 Task: Create a due date automation trigger when advanced on, on the tuesday of the week before a card is due add content with a description not containing resume at 11:00 AM.
Action: Mouse moved to (1023, 296)
Screenshot: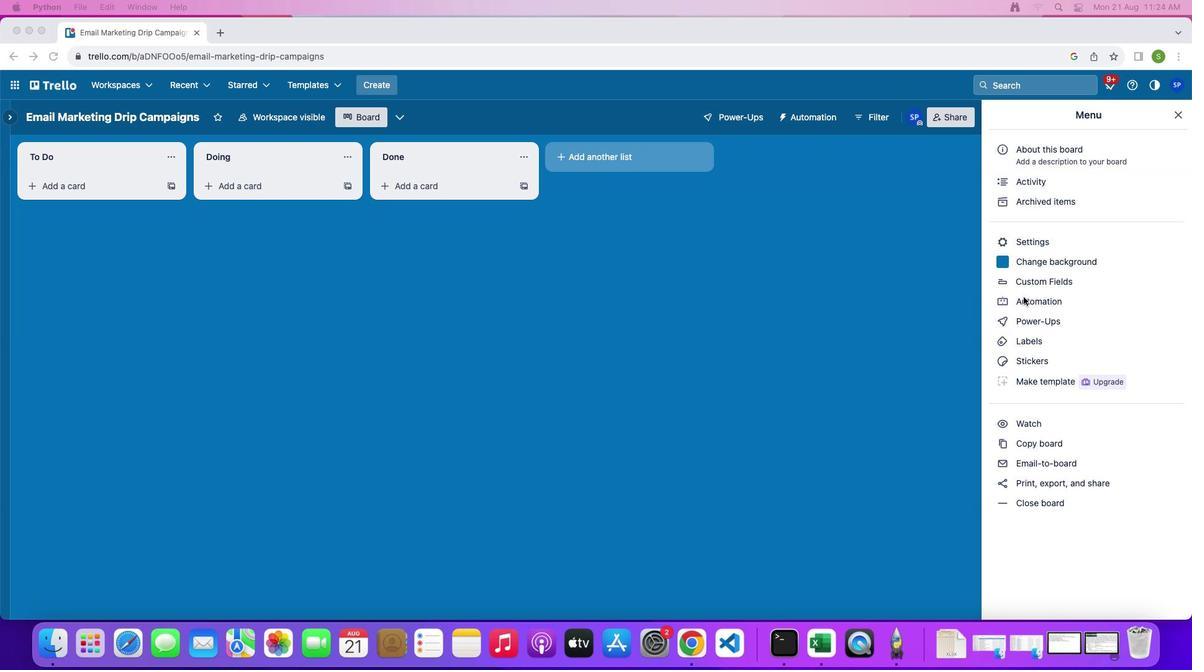
Action: Mouse pressed left at (1023, 296)
Screenshot: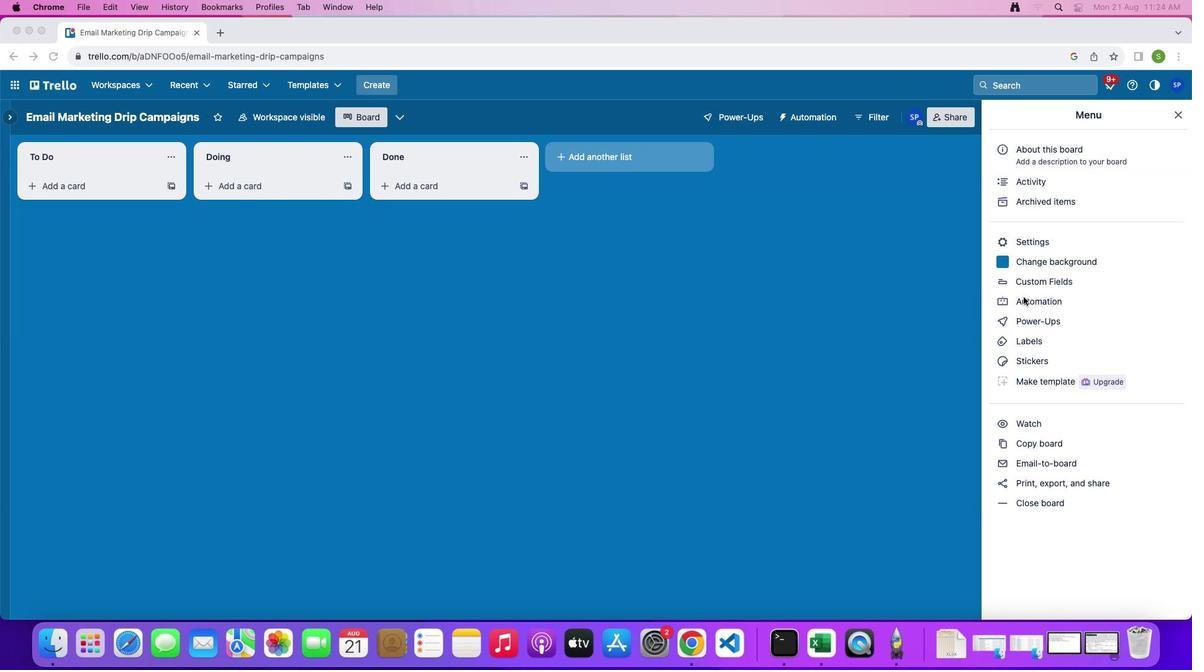 
Action: Mouse pressed left at (1023, 296)
Screenshot: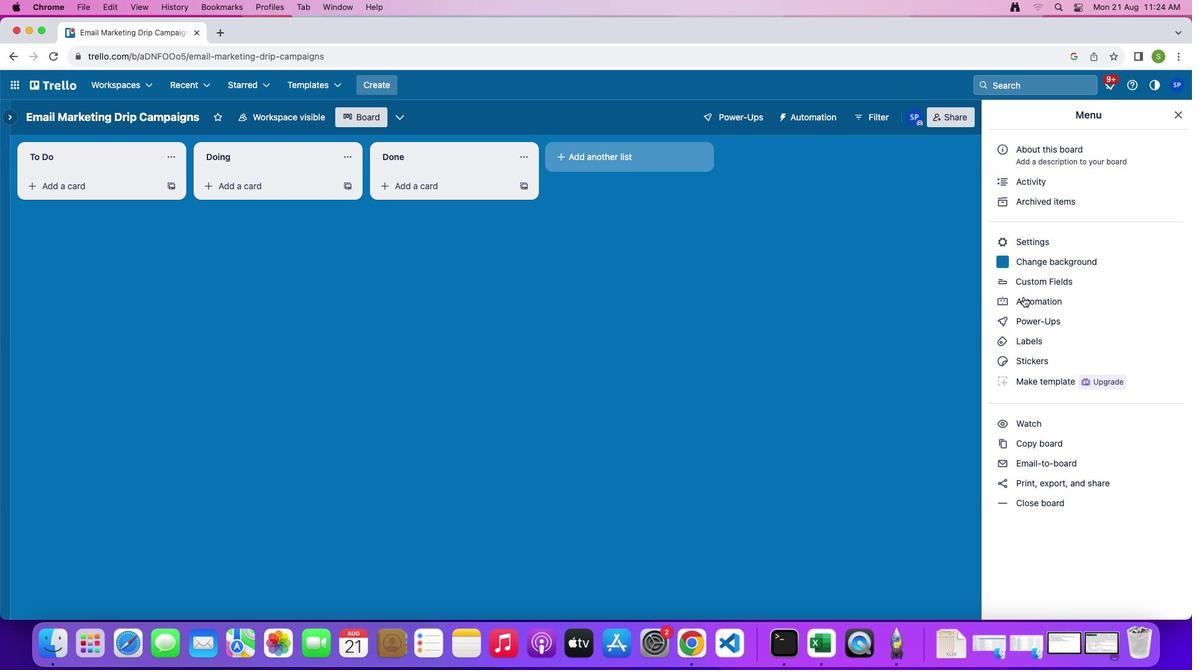 
Action: Mouse moved to (85, 276)
Screenshot: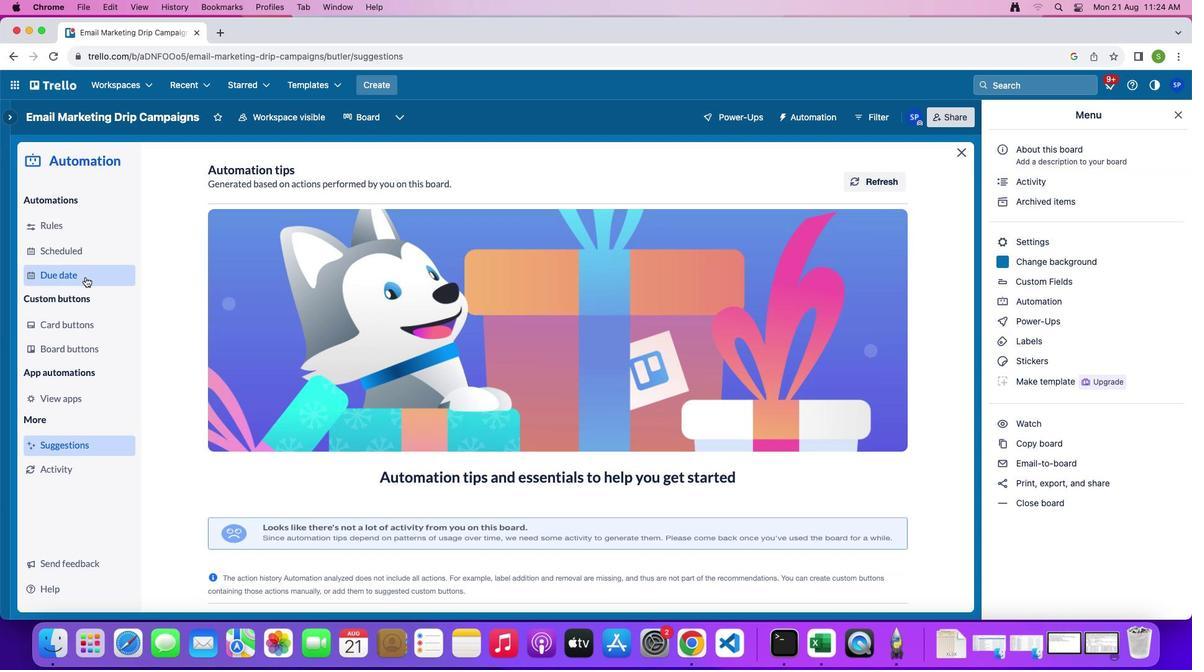 
Action: Mouse pressed left at (85, 276)
Screenshot: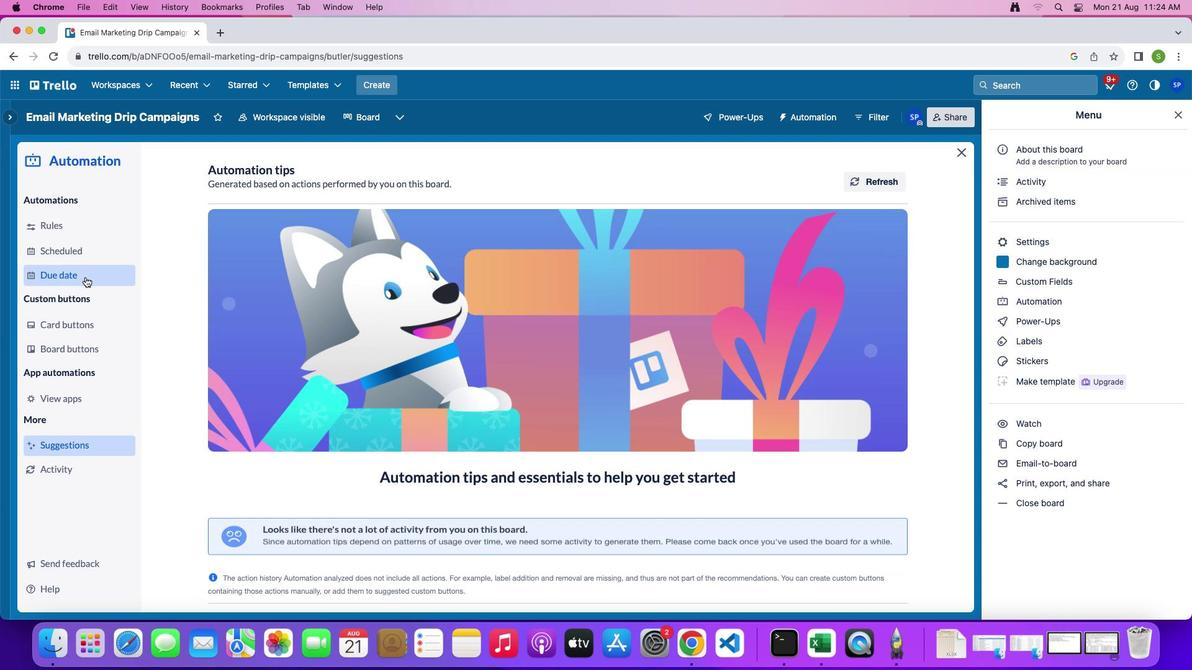 
Action: Mouse moved to (826, 176)
Screenshot: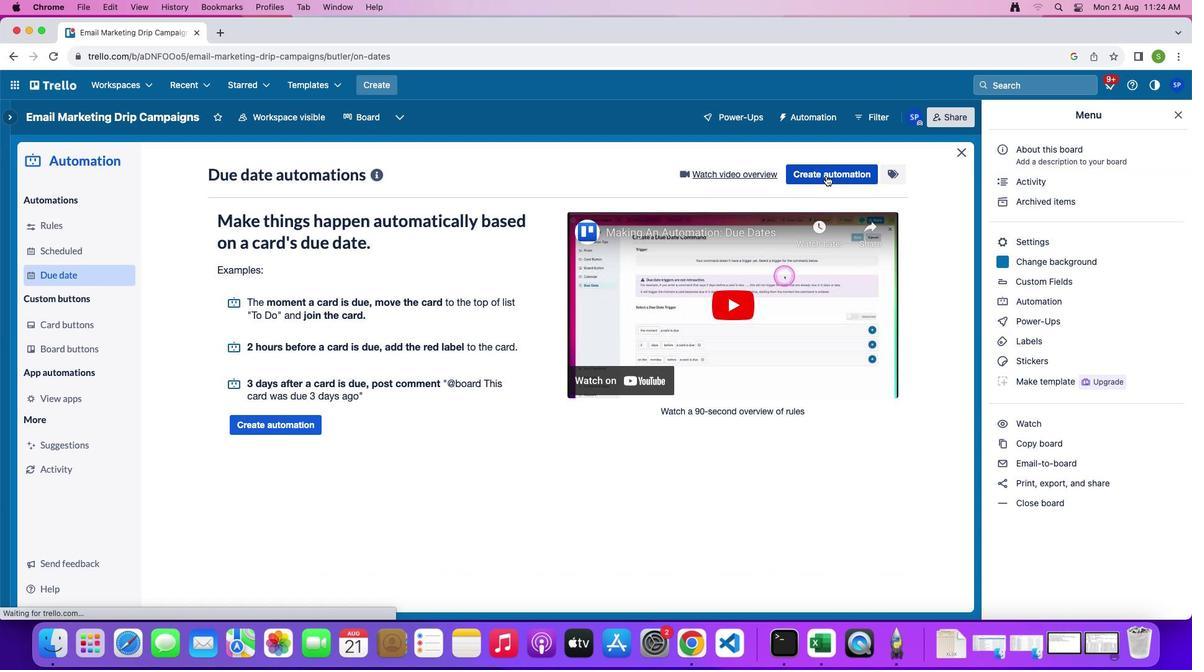 
Action: Mouse pressed left at (826, 176)
Screenshot: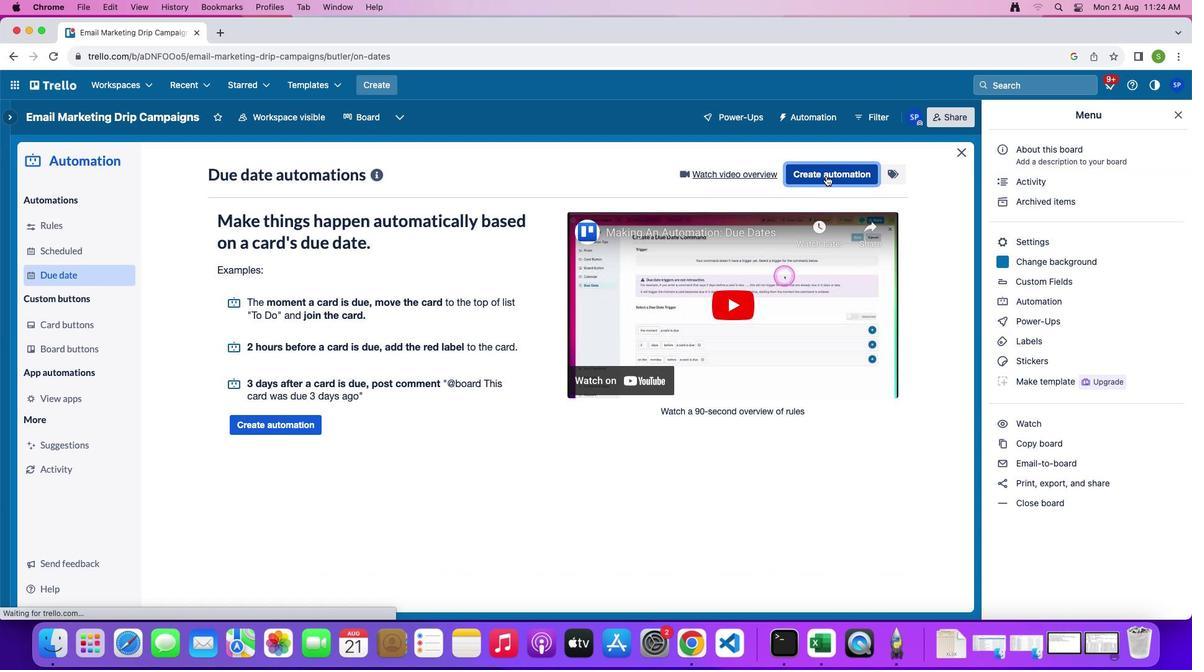 
Action: Mouse moved to (240, 293)
Screenshot: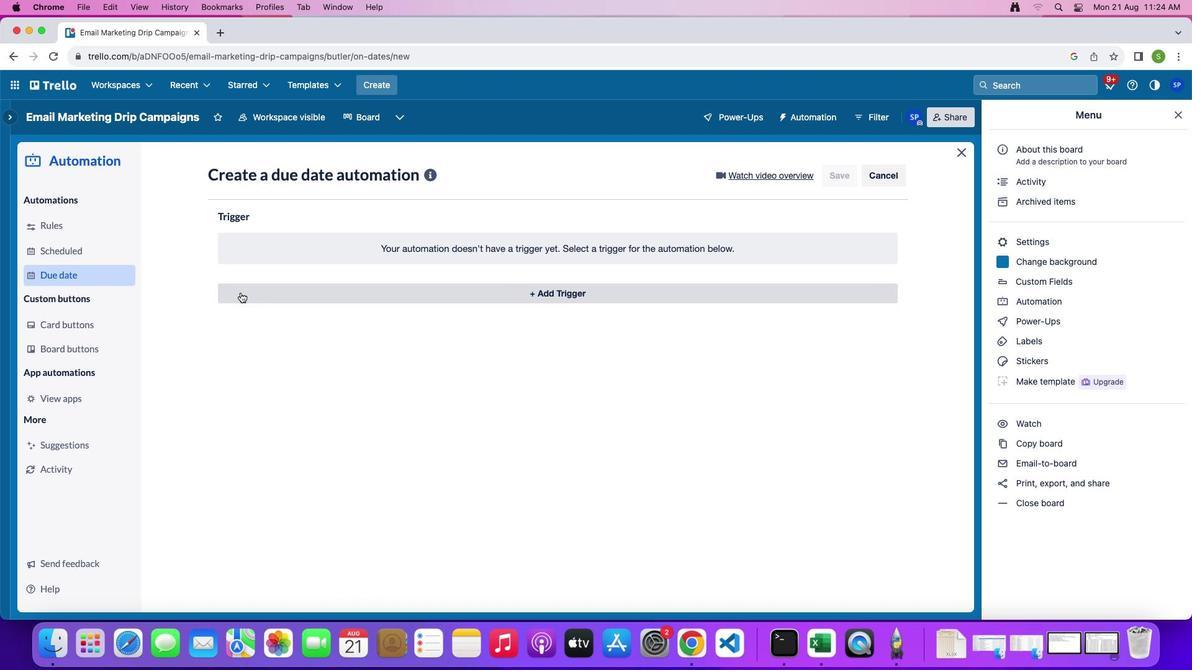 
Action: Mouse pressed left at (240, 293)
Screenshot: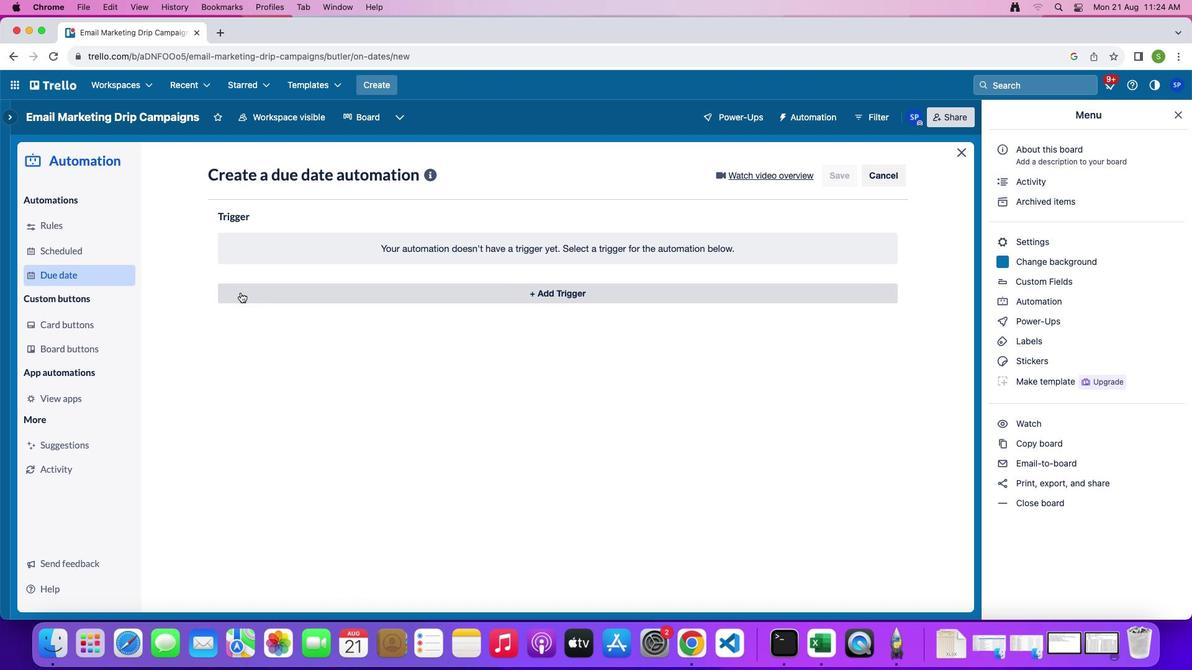 
Action: Mouse moved to (268, 528)
Screenshot: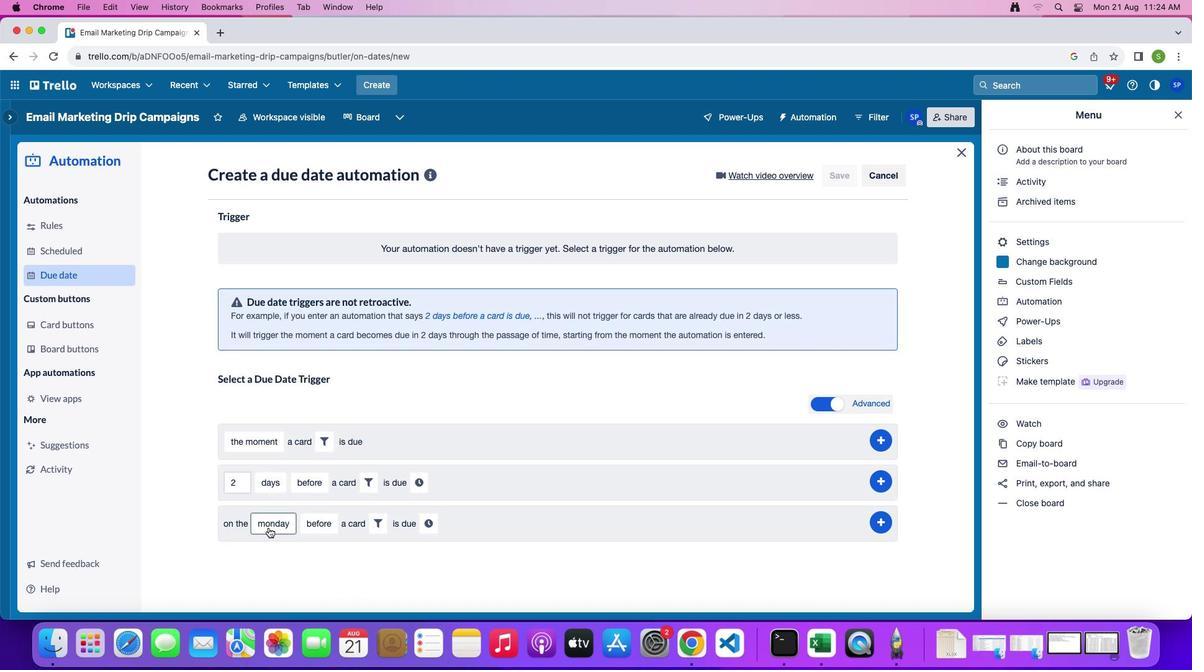 
Action: Mouse pressed left at (268, 528)
Screenshot: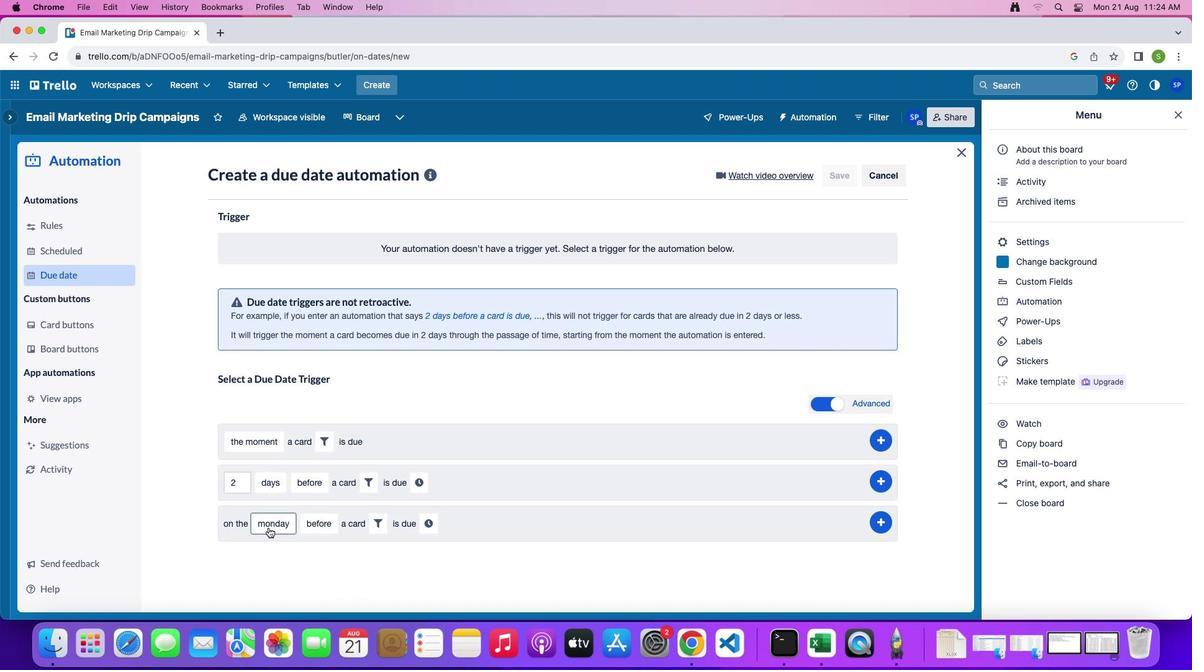 
Action: Mouse moved to (283, 379)
Screenshot: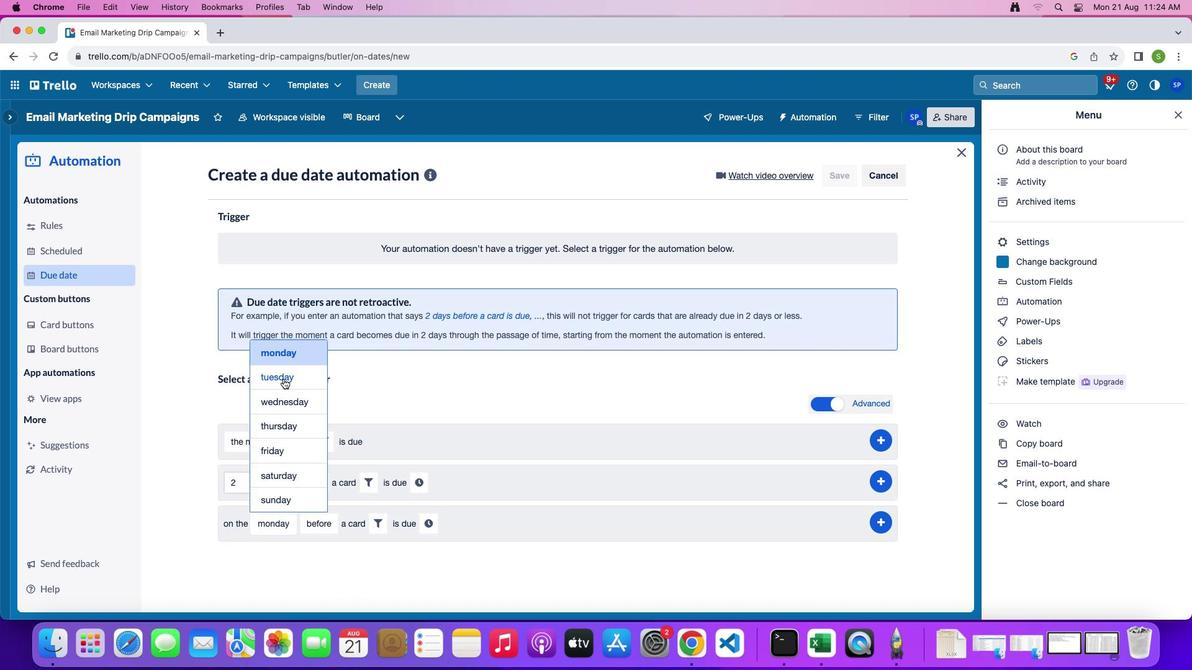 
Action: Mouse pressed left at (283, 379)
Screenshot: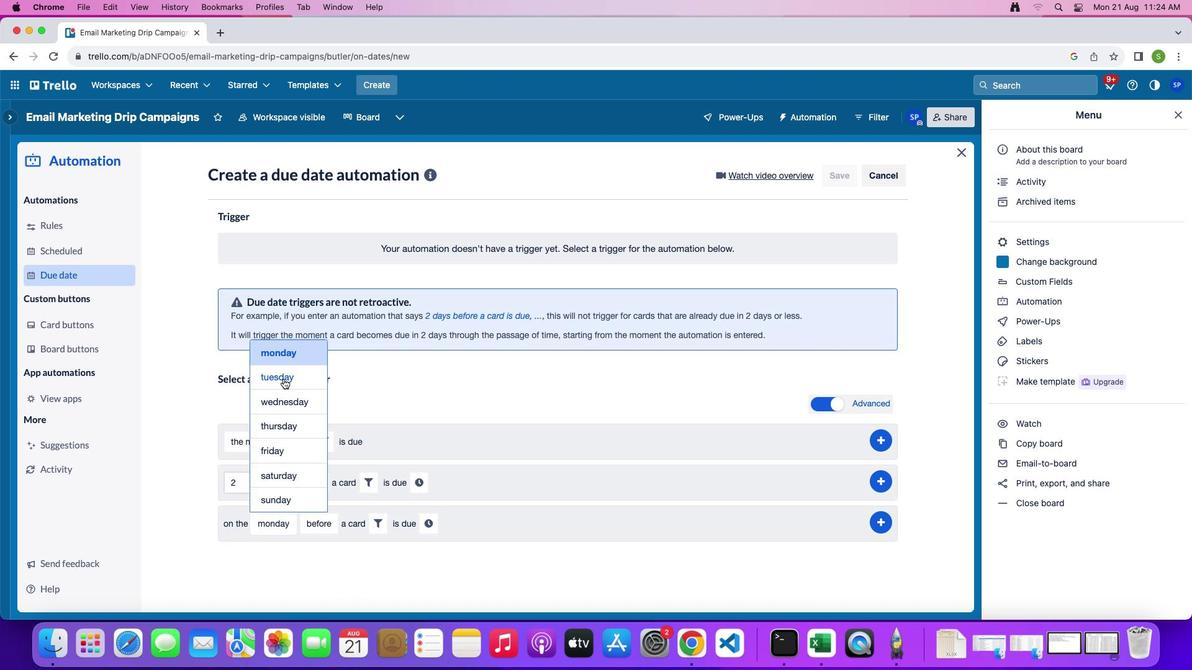 
Action: Mouse moved to (314, 514)
Screenshot: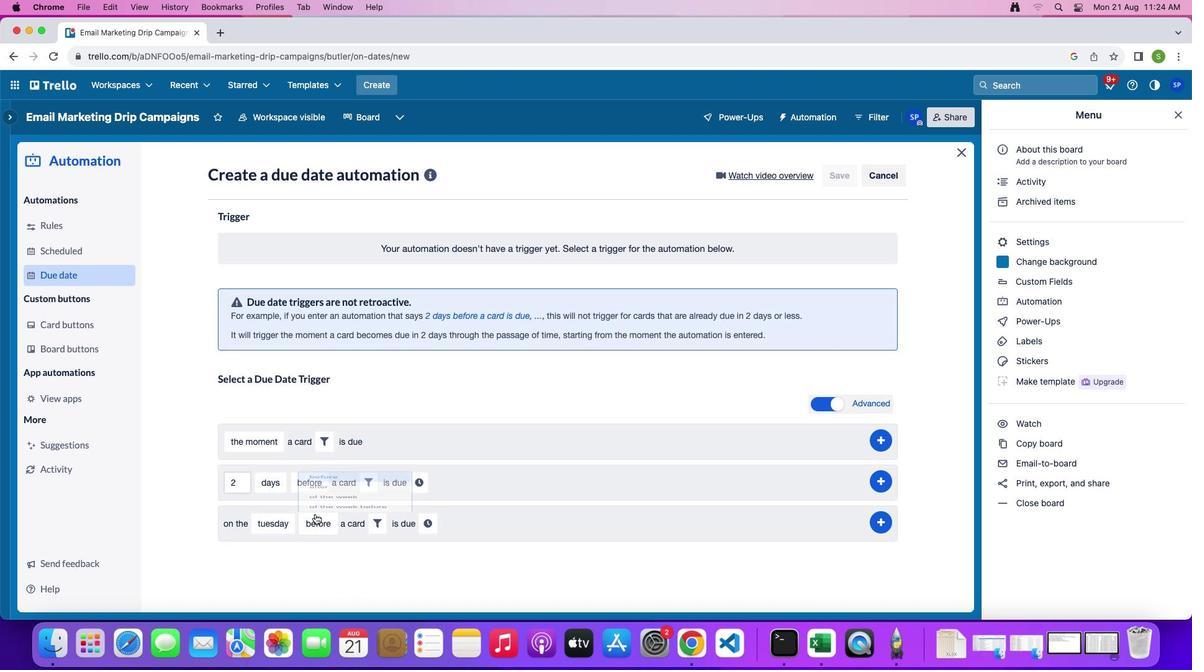 
Action: Mouse pressed left at (314, 514)
Screenshot: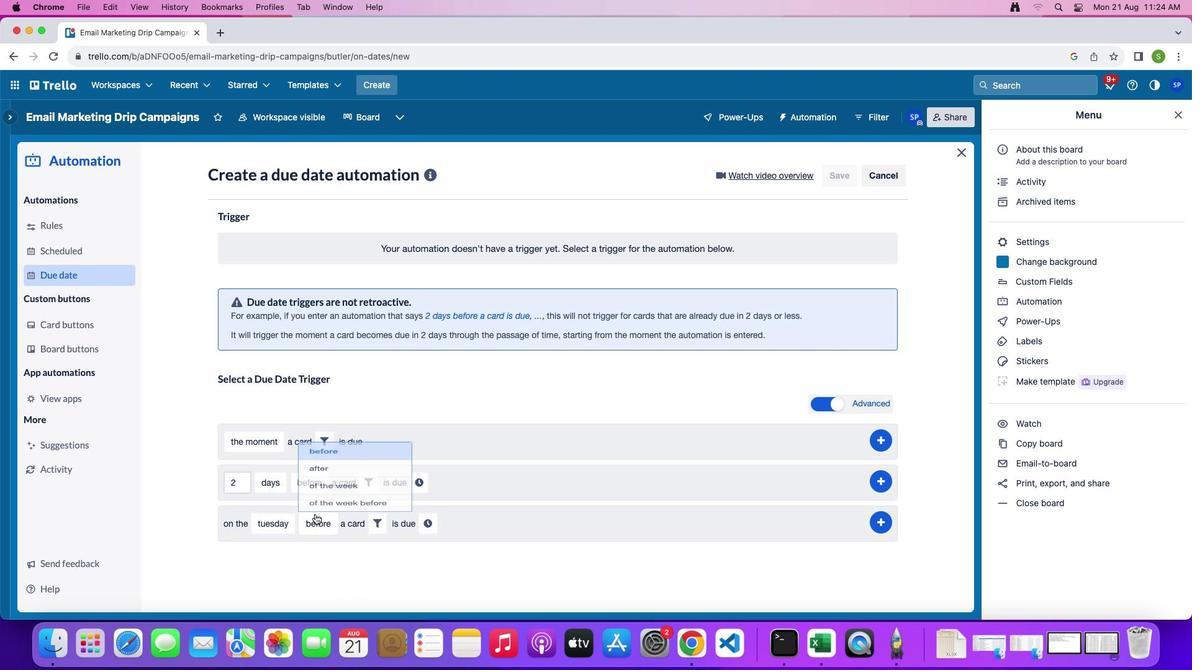 
Action: Mouse moved to (320, 501)
Screenshot: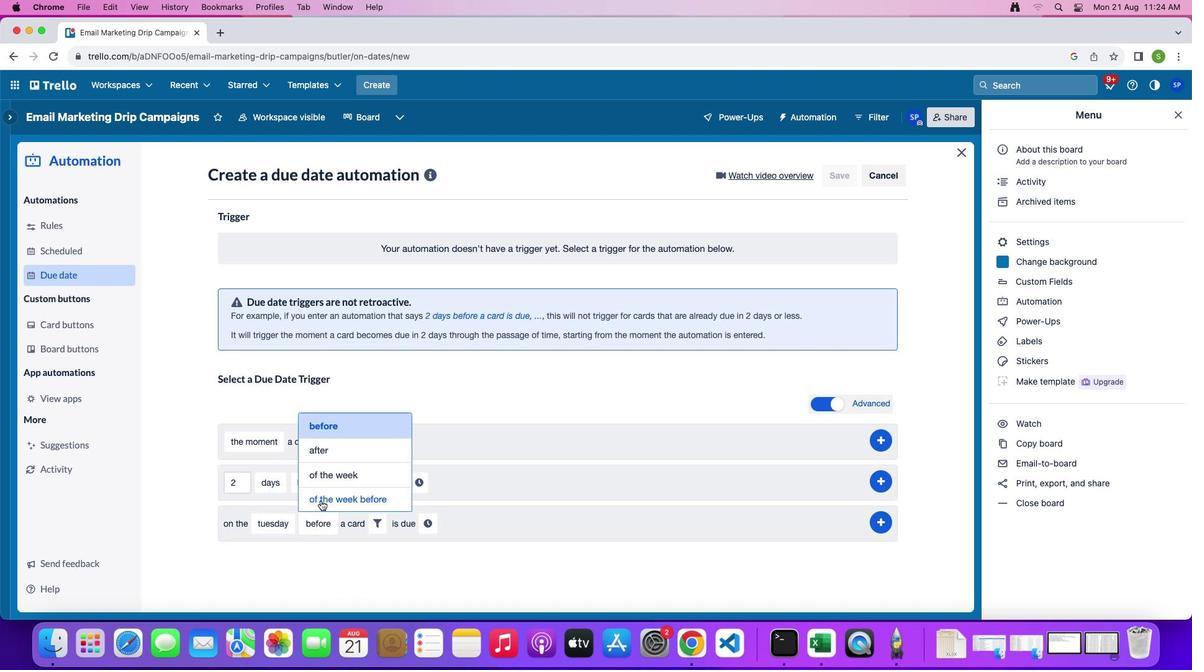
Action: Mouse pressed left at (320, 501)
Screenshot: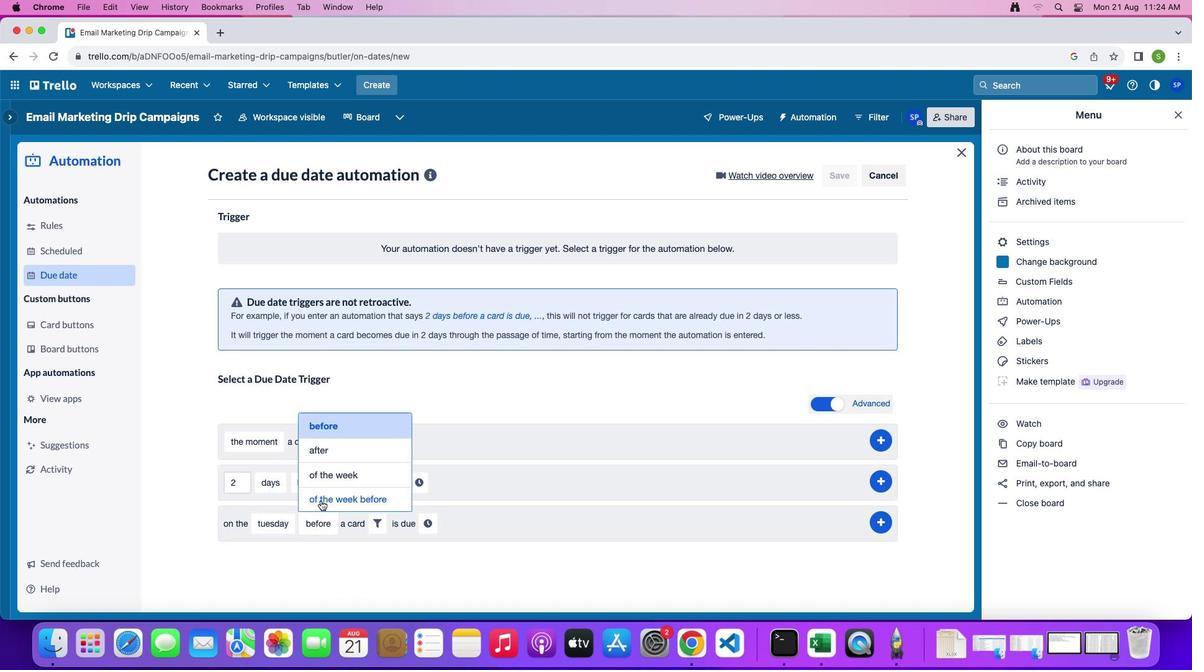 
Action: Mouse moved to (428, 523)
Screenshot: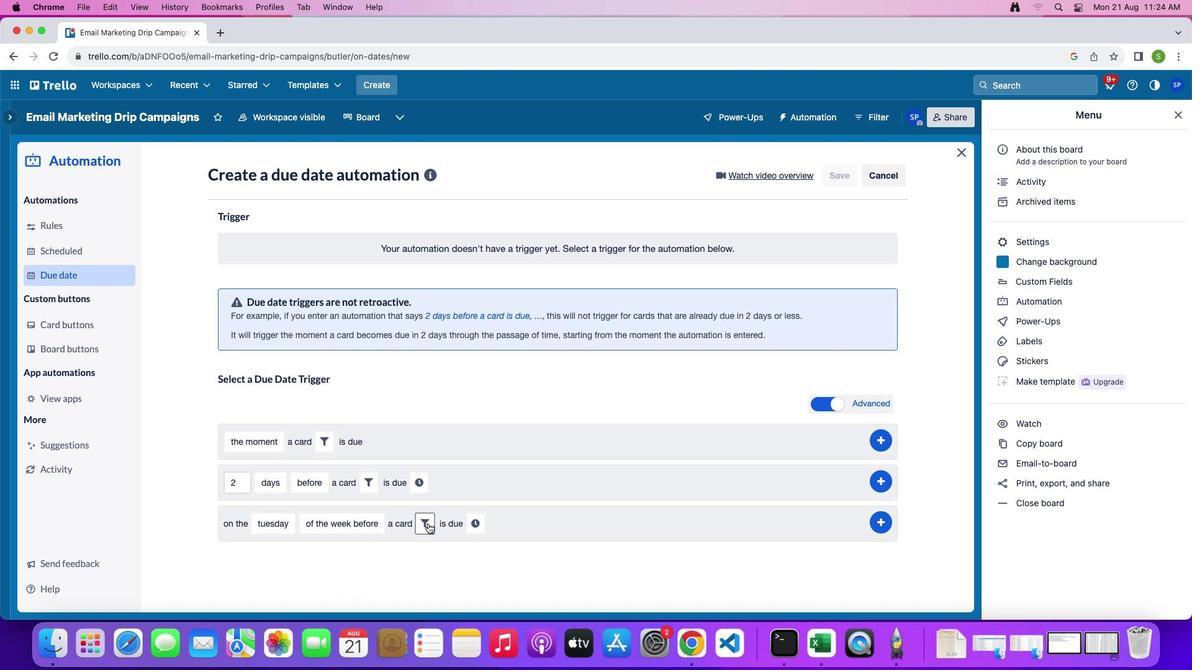 
Action: Mouse pressed left at (428, 523)
Screenshot: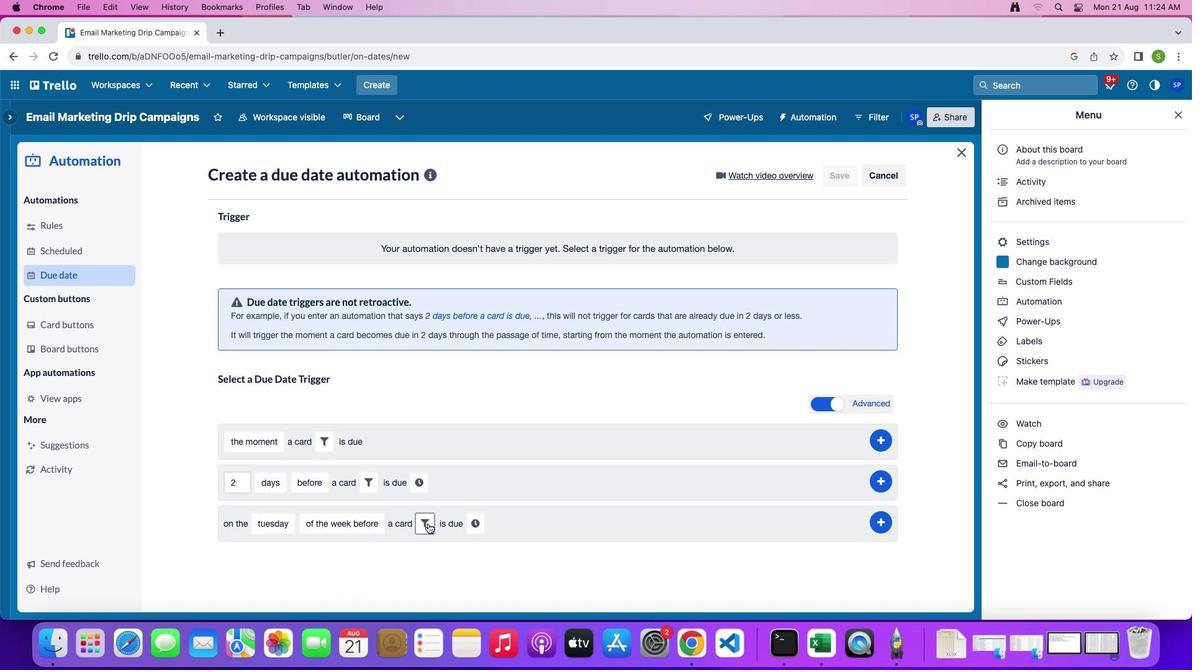 
Action: Mouse moved to (582, 565)
Screenshot: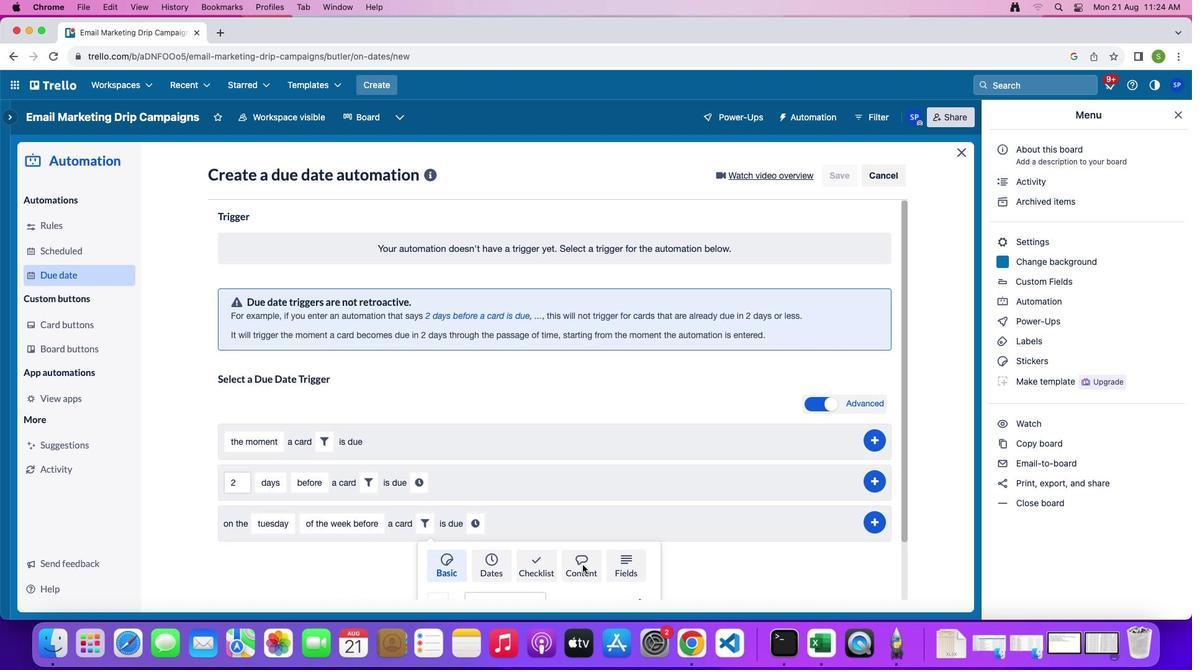 
Action: Mouse pressed left at (582, 565)
Screenshot: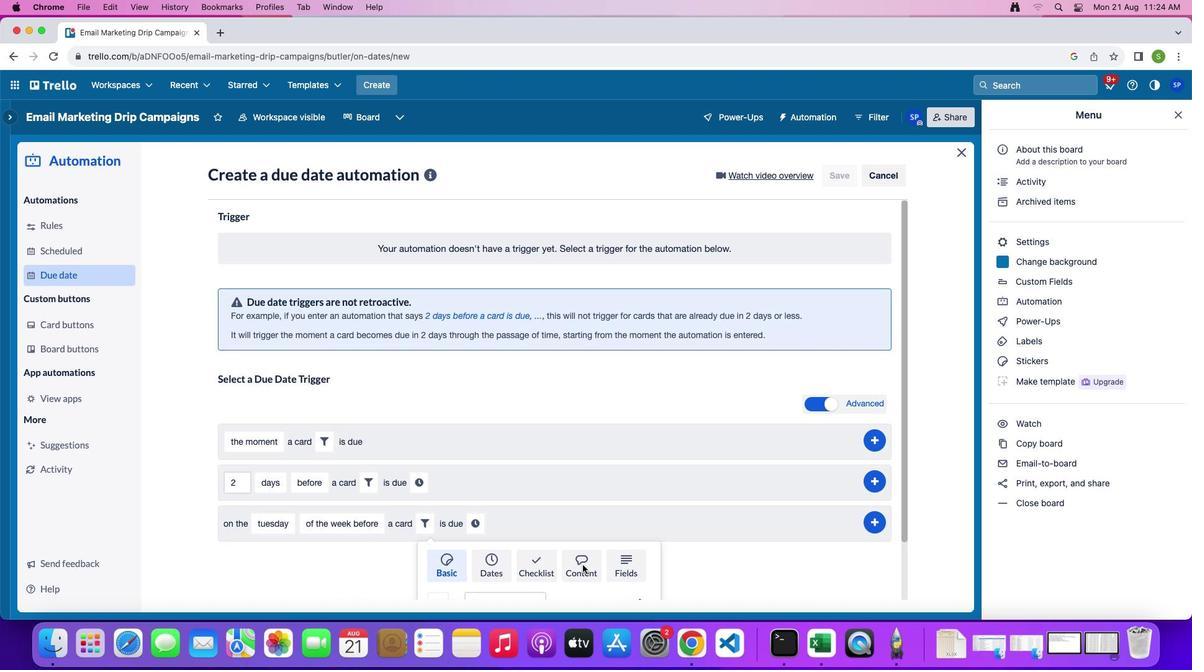 
Action: Mouse moved to (339, 568)
Screenshot: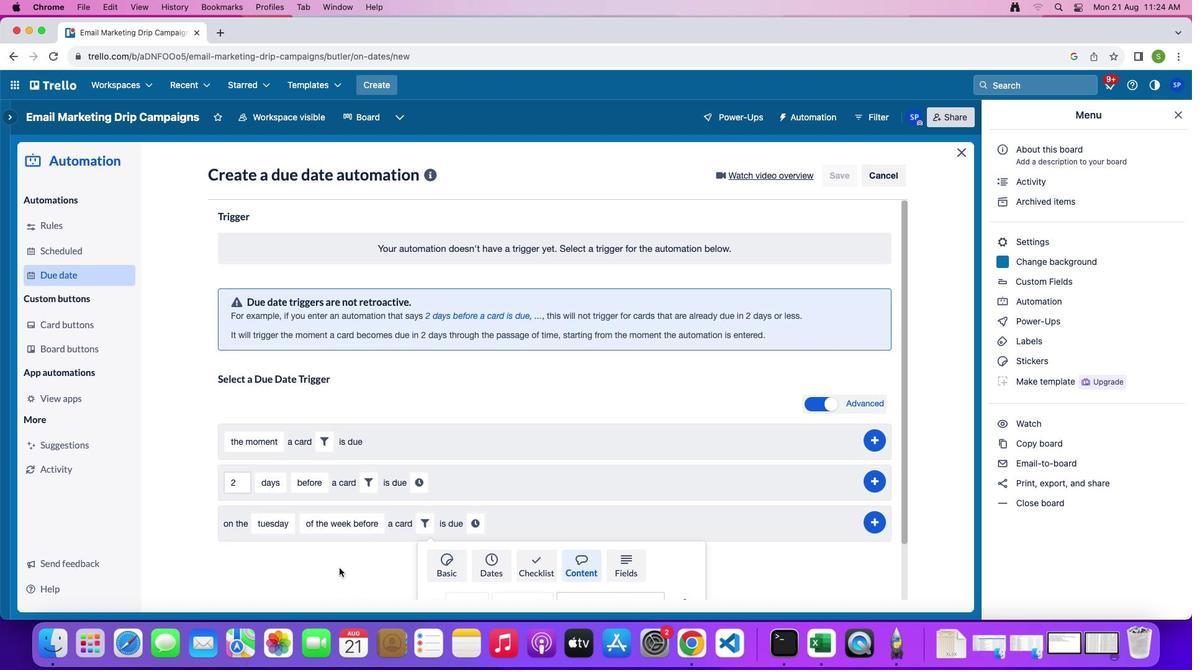 
Action: Mouse scrolled (339, 568) with delta (0, 0)
Screenshot: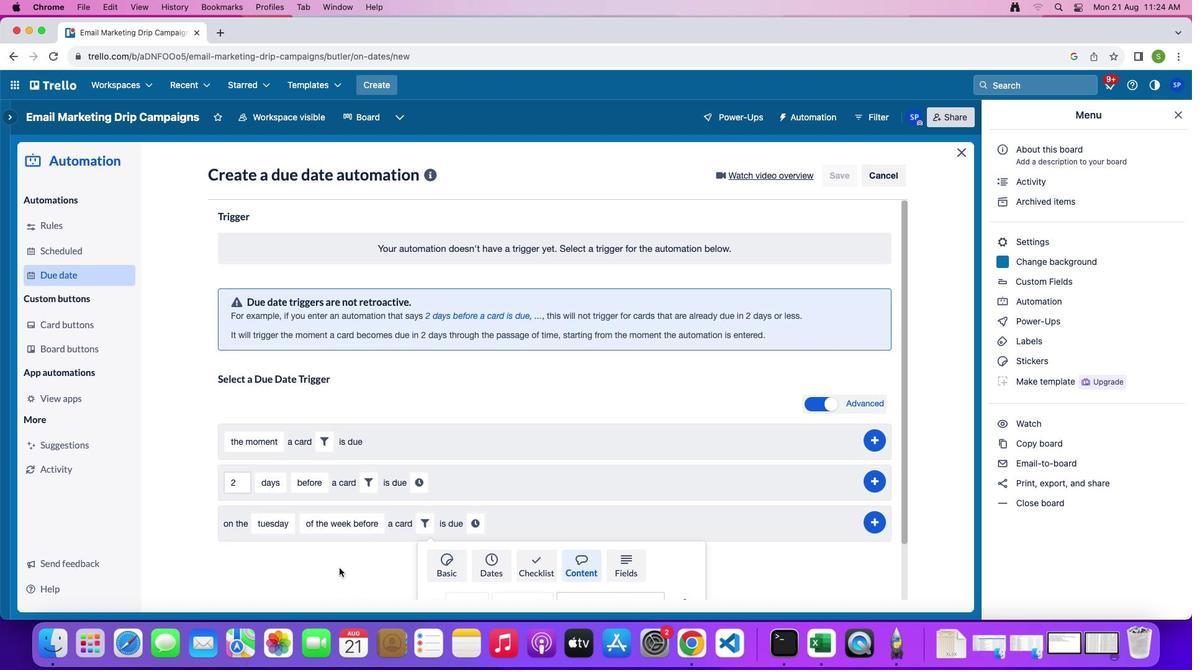 
Action: Mouse scrolled (339, 568) with delta (0, 0)
Screenshot: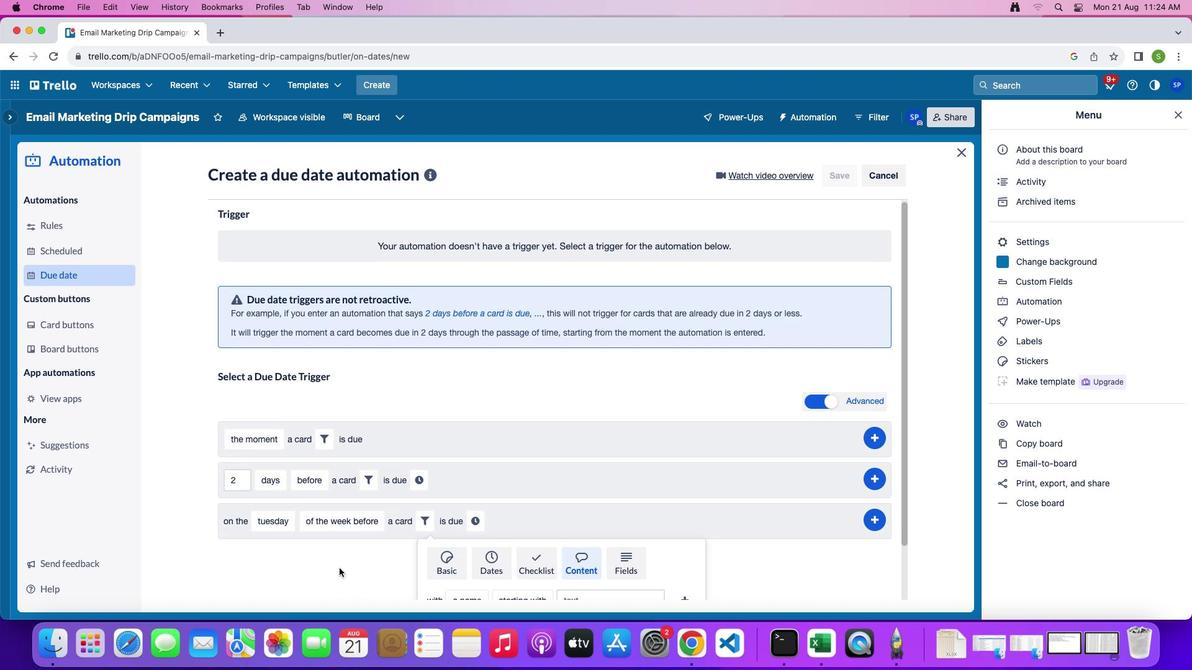 
Action: Mouse scrolled (339, 568) with delta (0, -1)
Screenshot: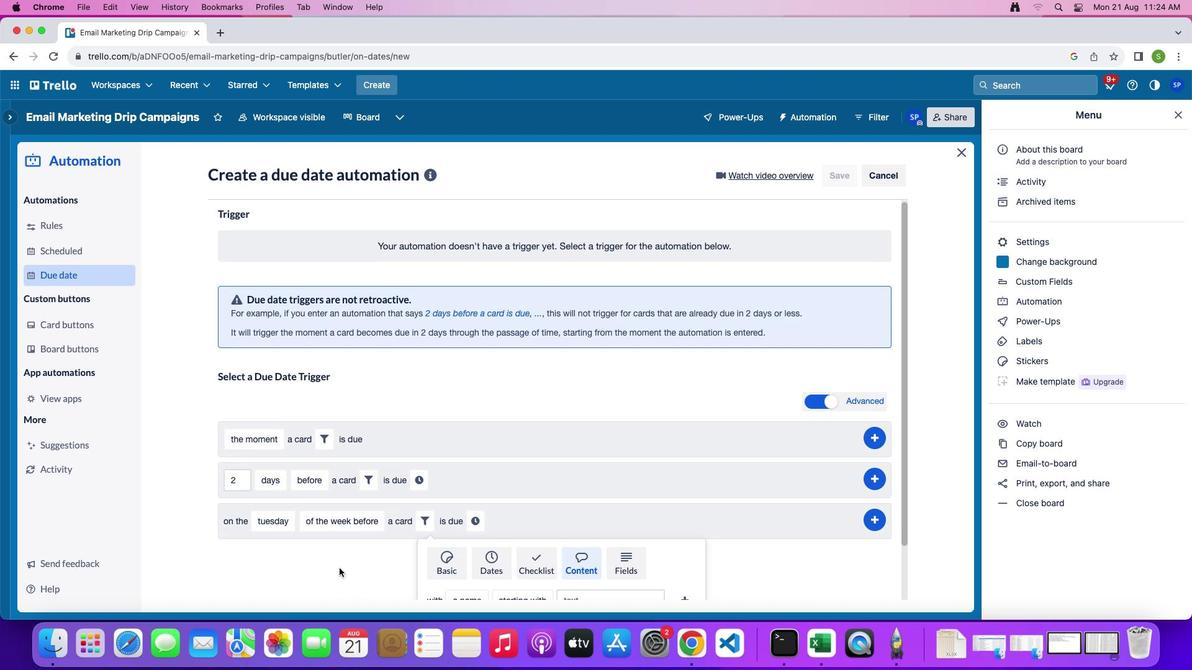 
Action: Mouse moved to (470, 534)
Screenshot: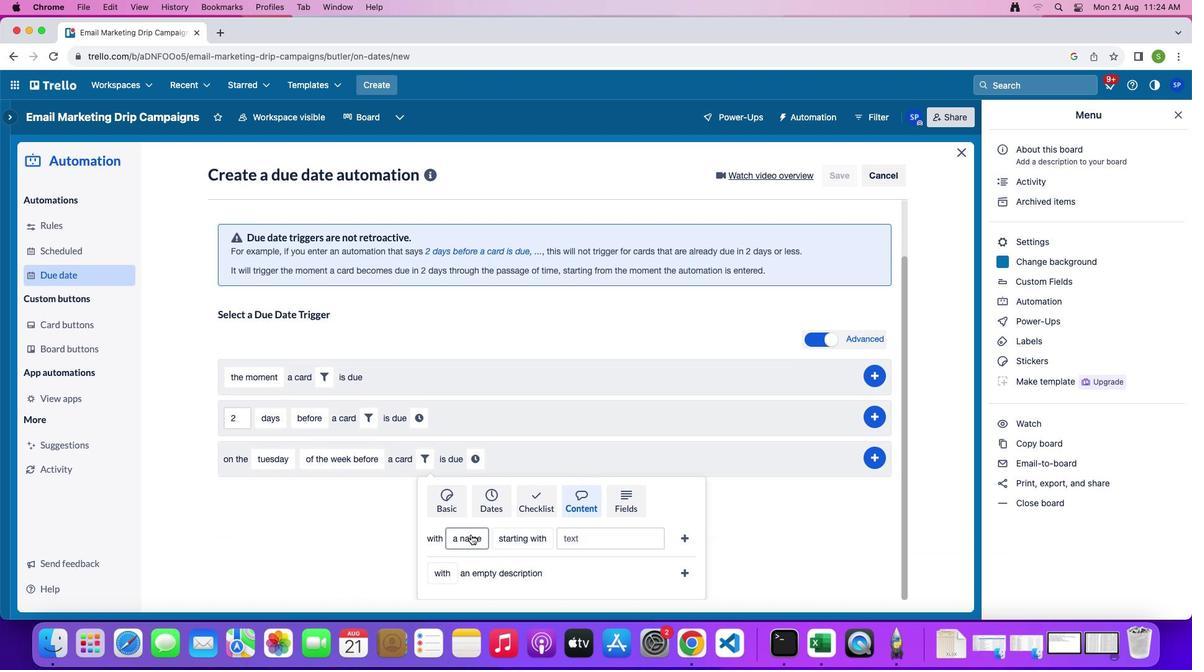 
Action: Mouse pressed left at (470, 534)
Screenshot: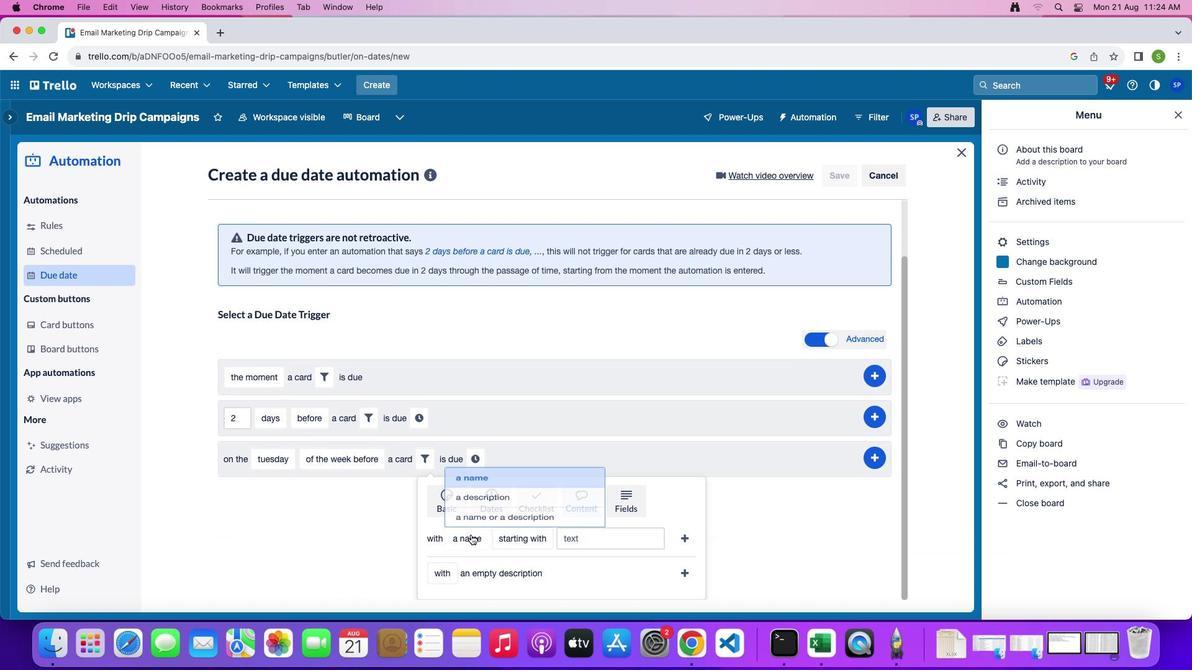 
Action: Mouse moved to (476, 491)
Screenshot: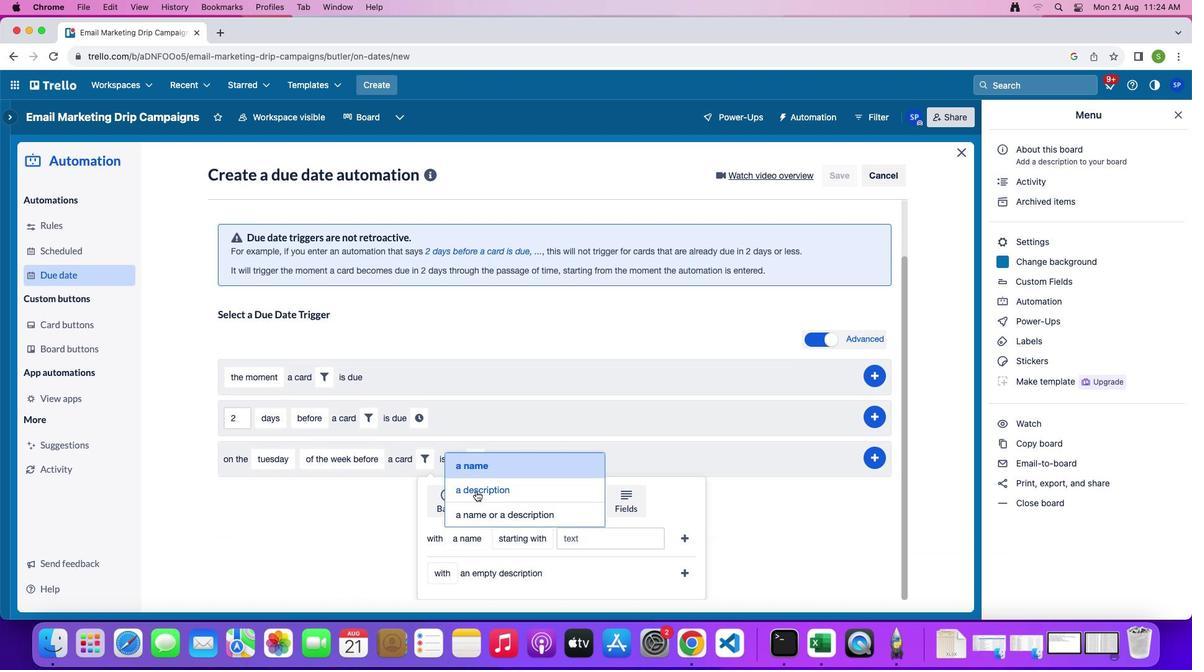 
Action: Mouse pressed left at (476, 491)
Screenshot: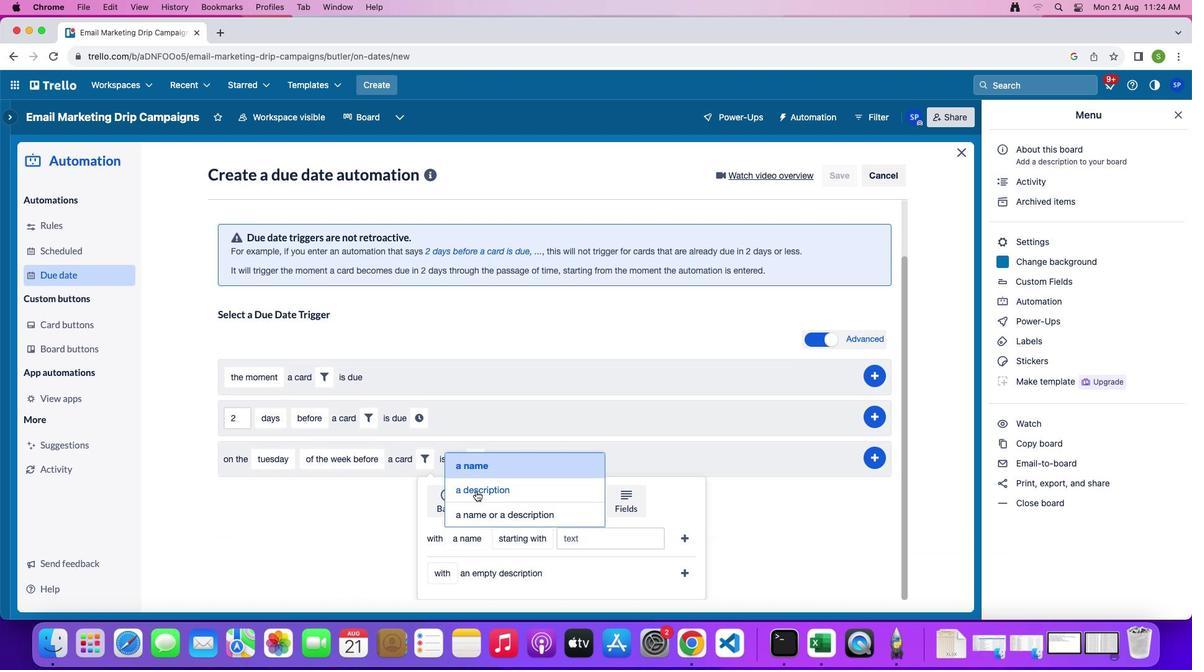 
Action: Mouse moved to (550, 533)
Screenshot: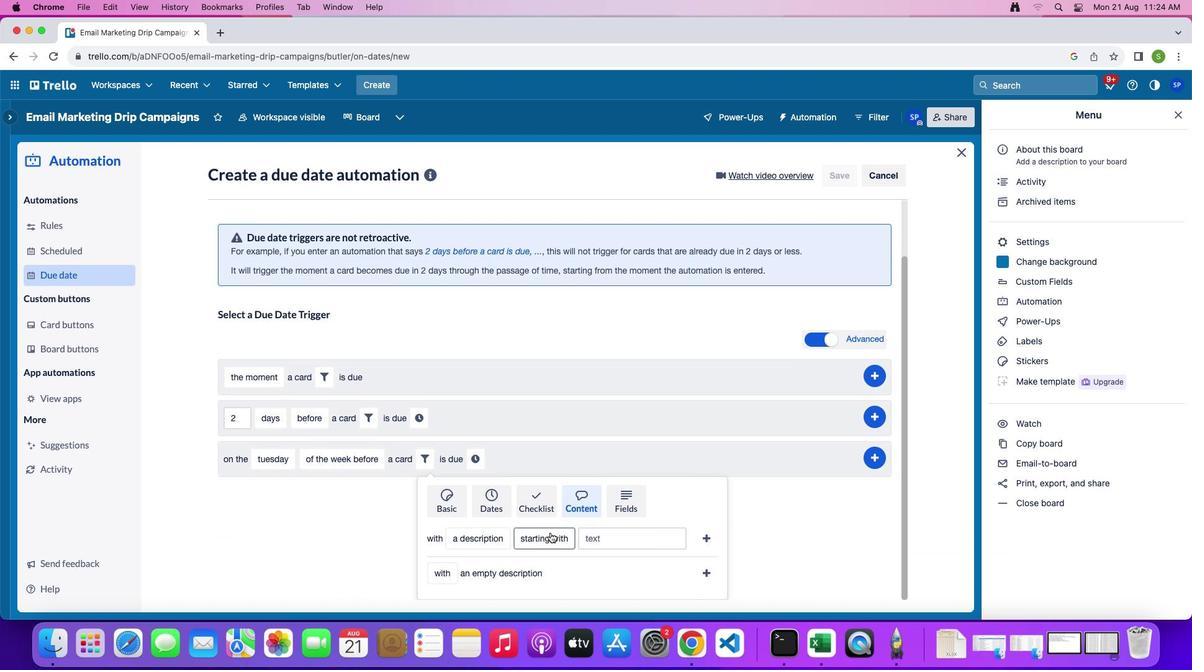 
Action: Mouse pressed left at (550, 533)
Screenshot: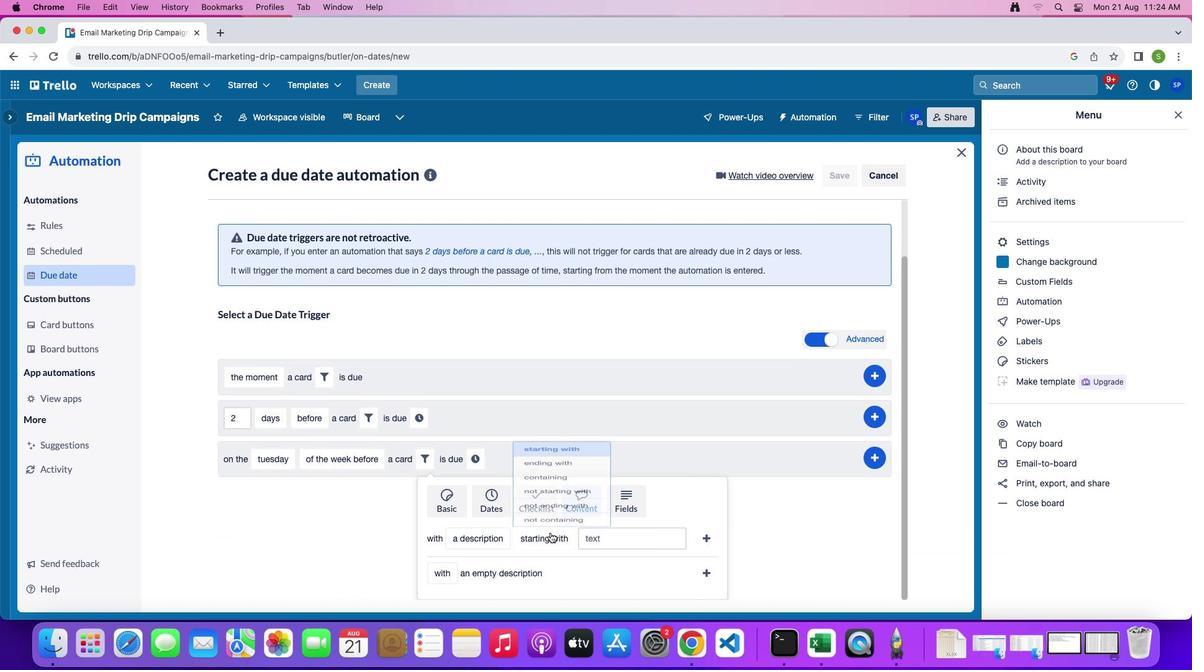 
Action: Mouse moved to (550, 514)
Screenshot: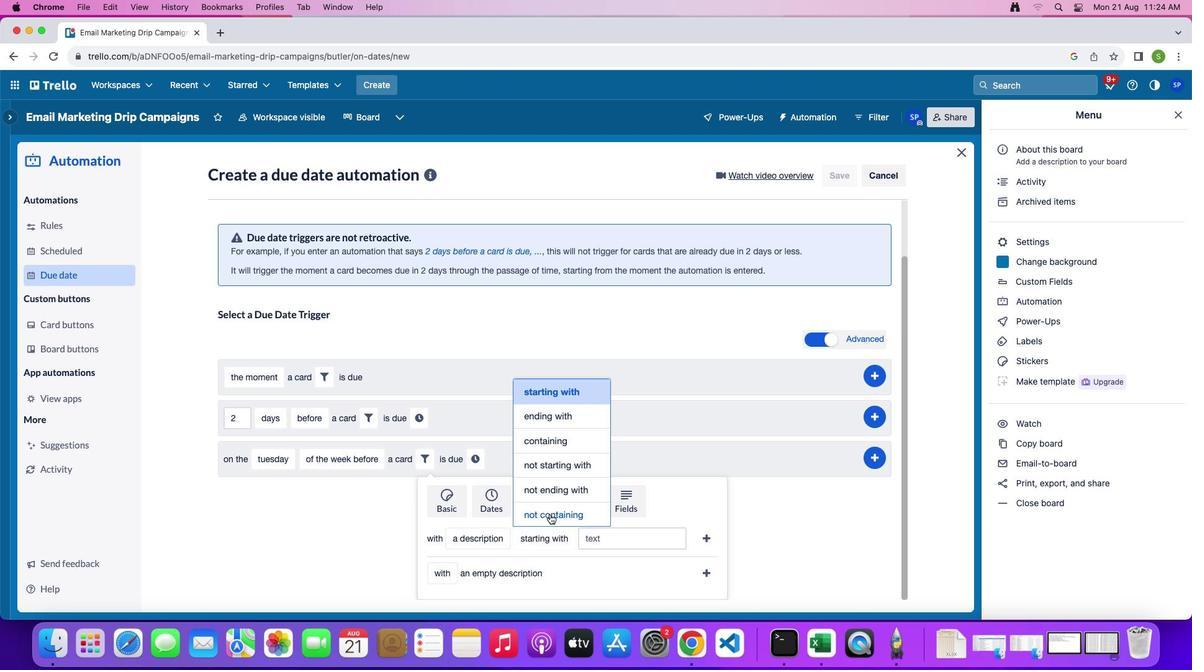
Action: Mouse pressed left at (550, 514)
Screenshot: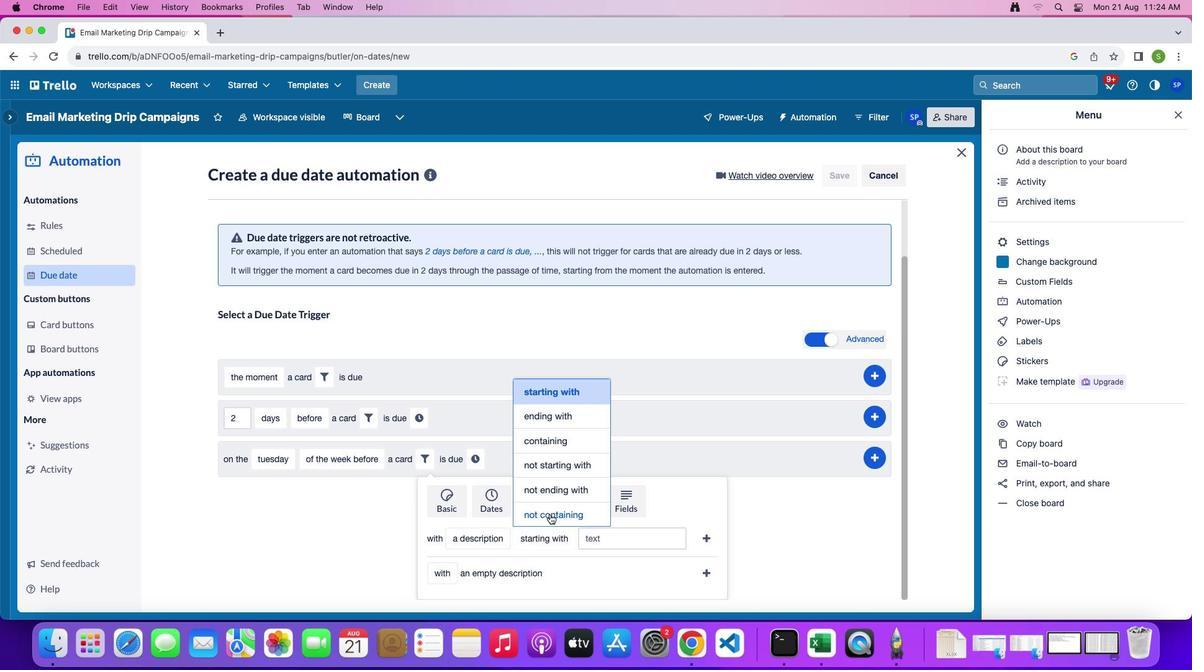 
Action: Mouse moved to (603, 537)
Screenshot: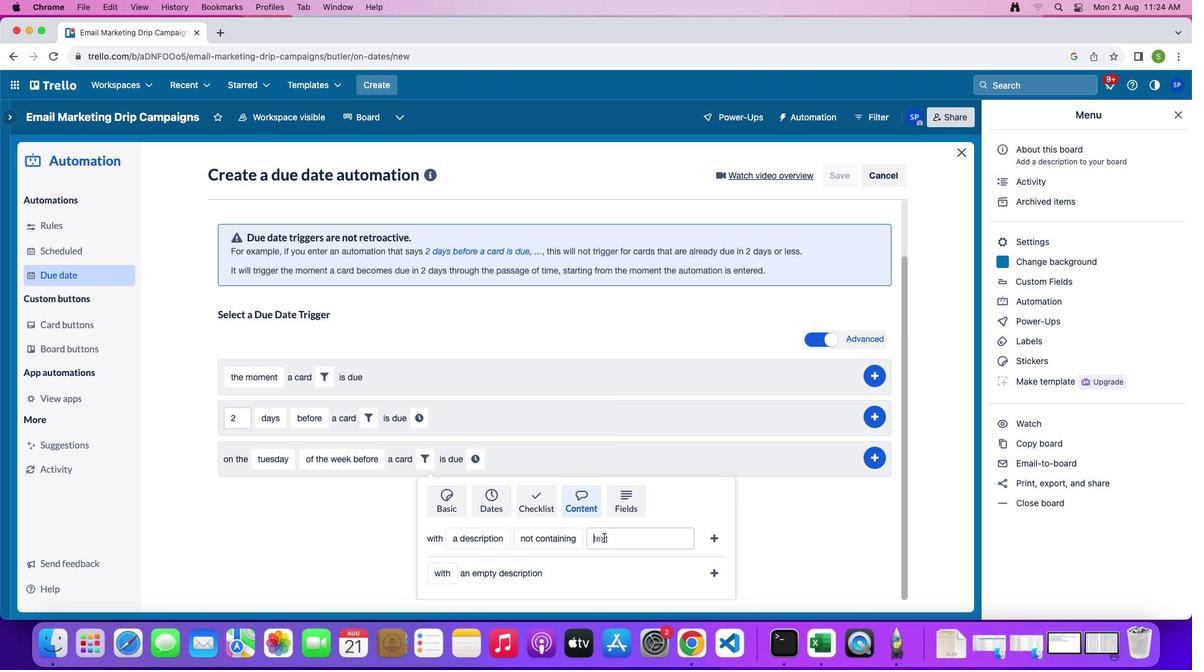
Action: Mouse pressed left at (603, 537)
Screenshot: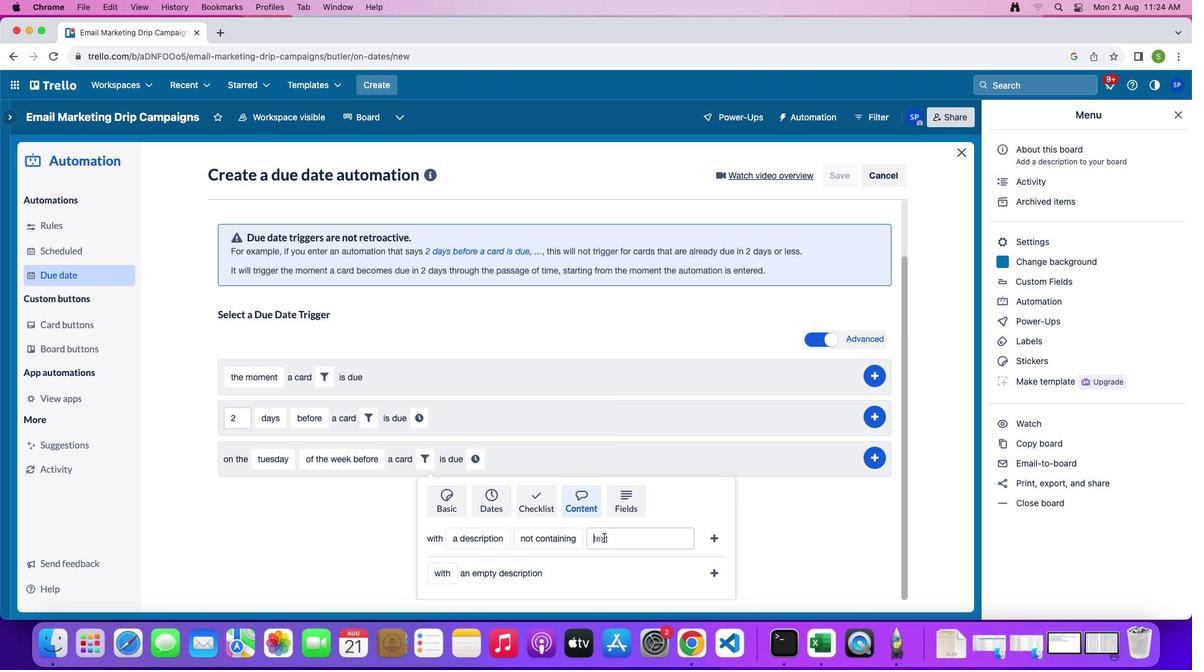 
Action: Key pressed 'r''e''s''u''m''e'
Screenshot: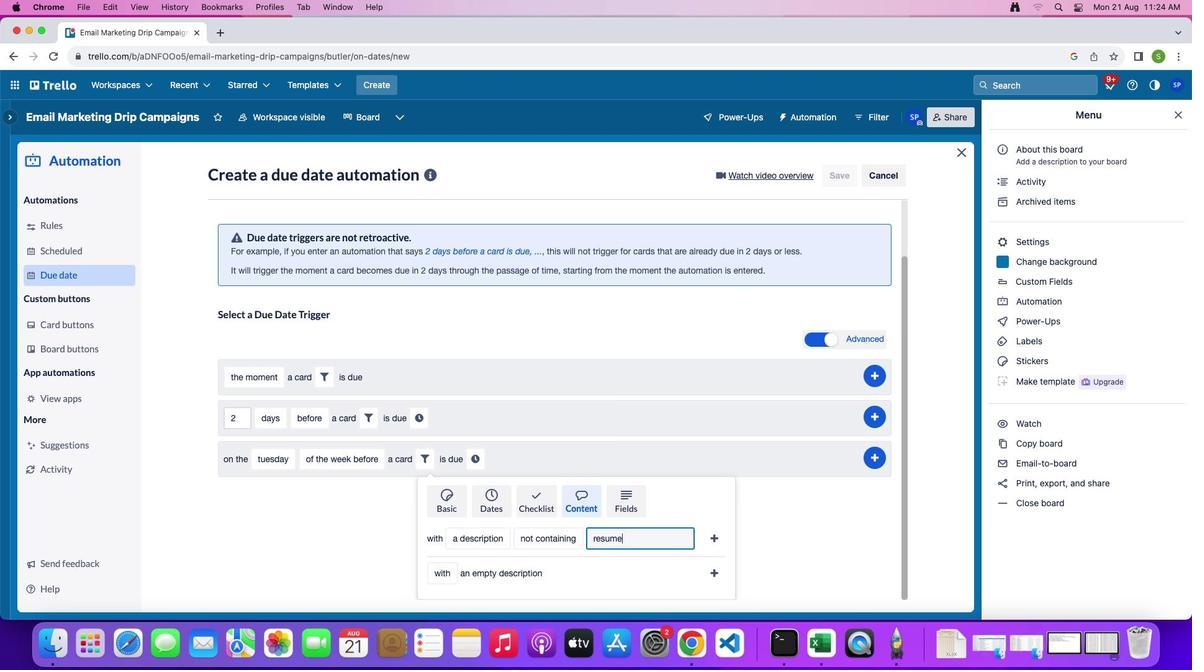 
Action: Mouse moved to (710, 537)
Screenshot: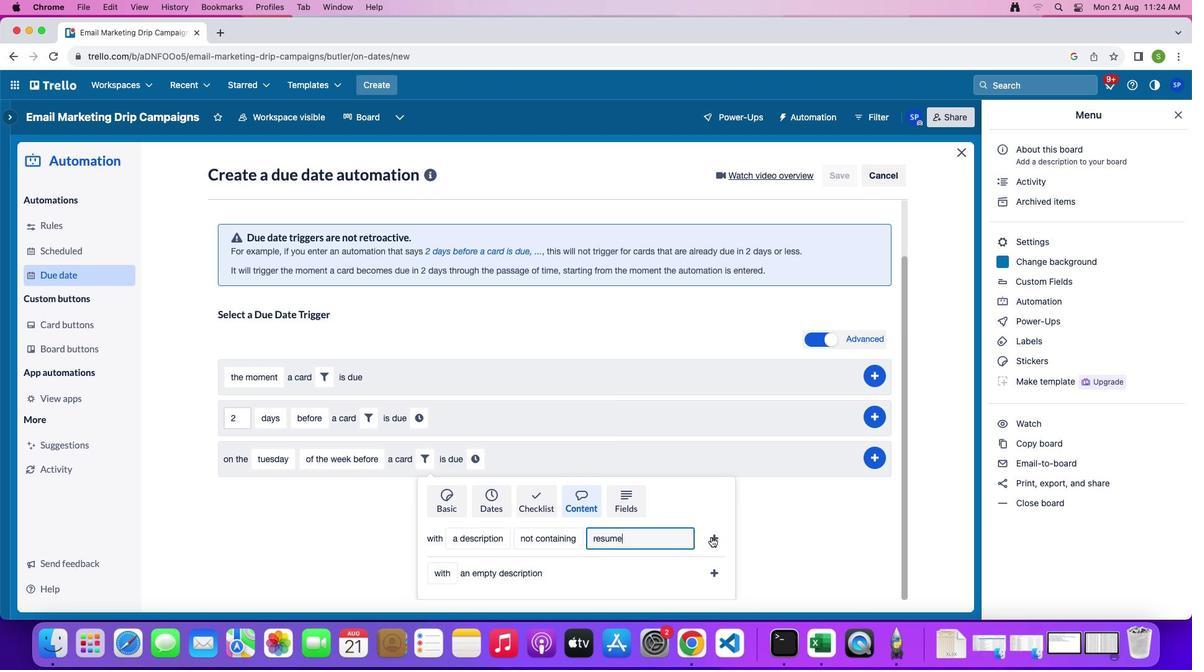 
Action: Mouse pressed left at (710, 537)
Screenshot: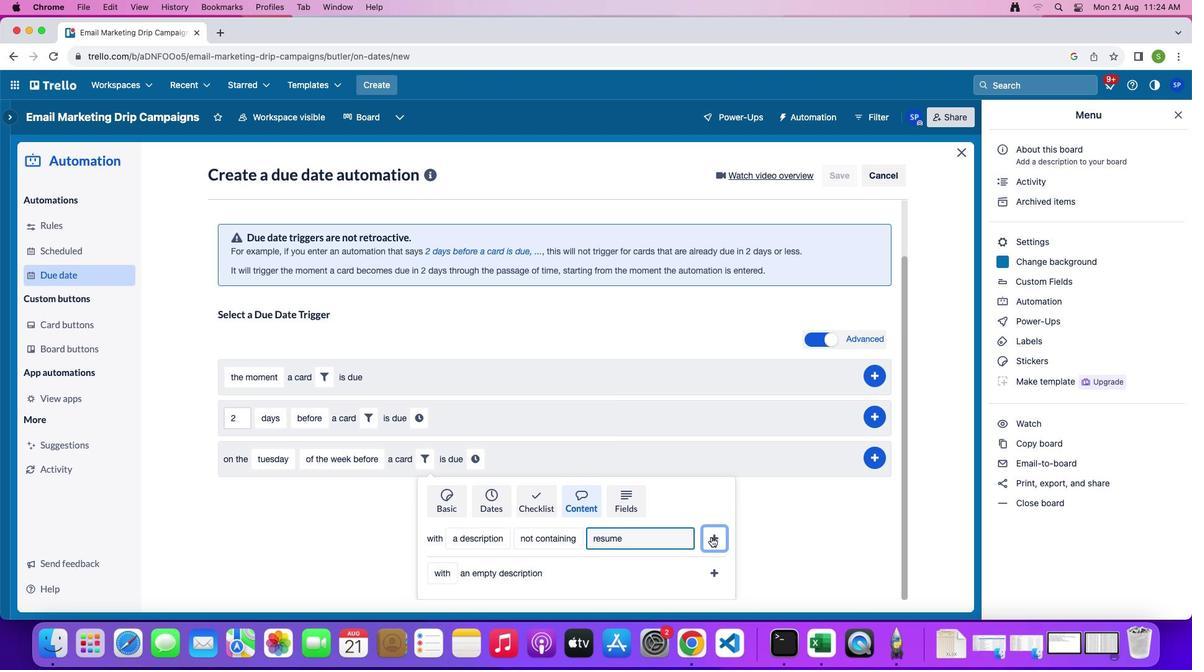 
Action: Mouse moved to (674, 529)
Screenshot: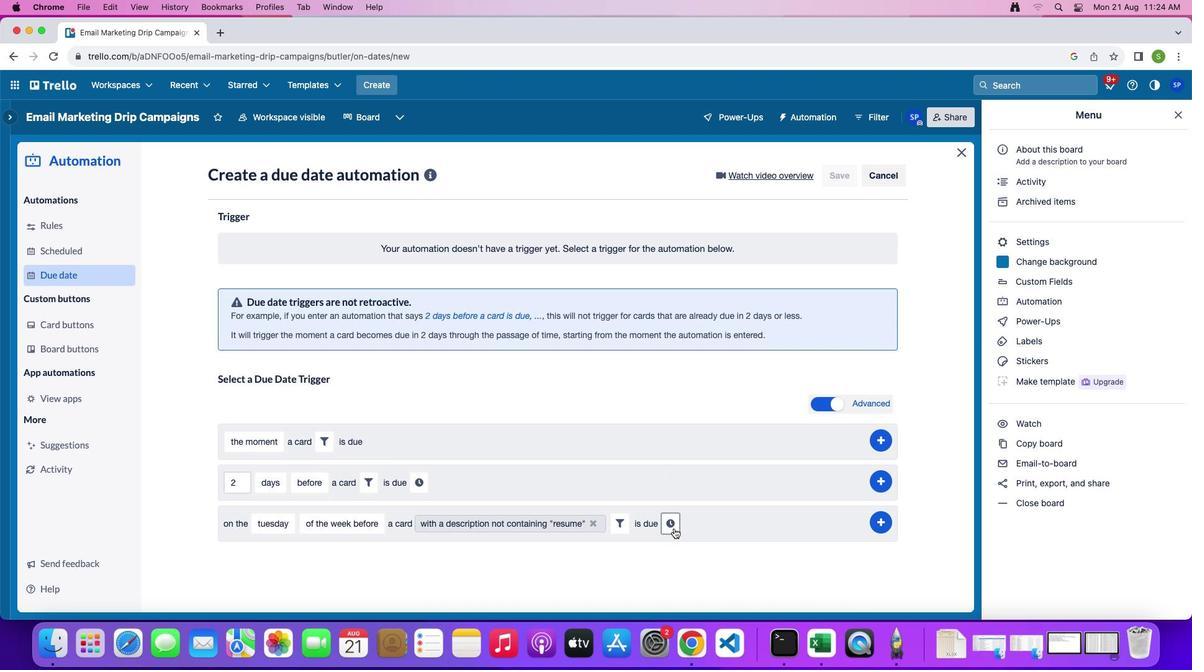 
Action: Mouse pressed left at (674, 529)
Screenshot: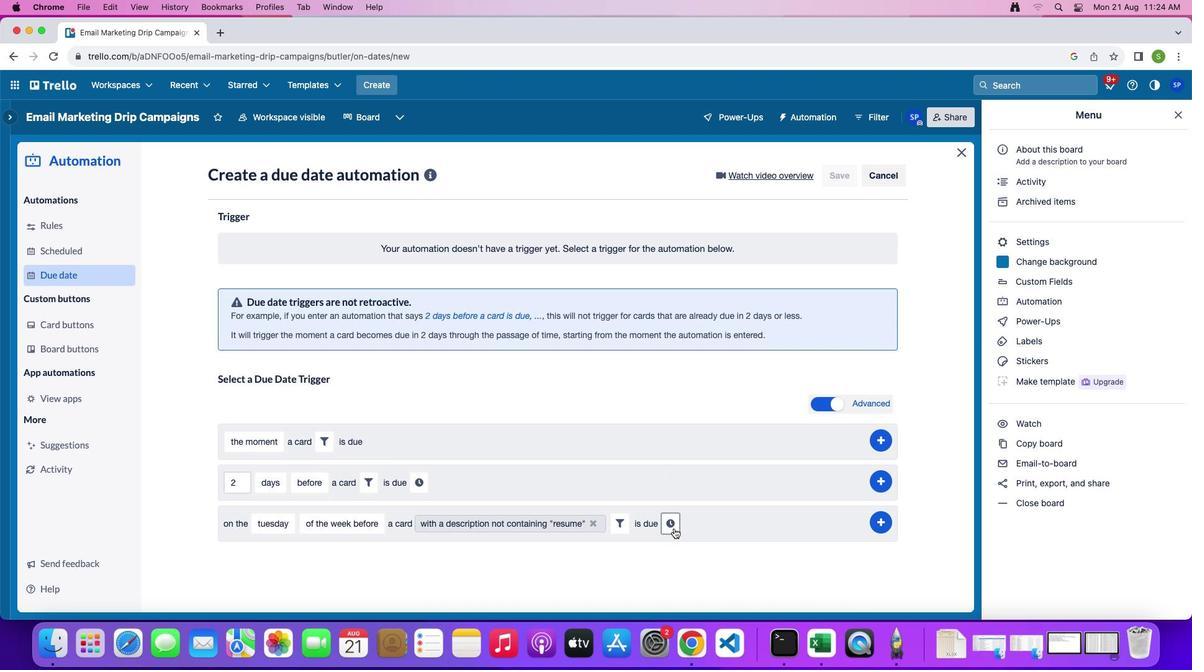 
Action: Mouse moved to (696, 529)
Screenshot: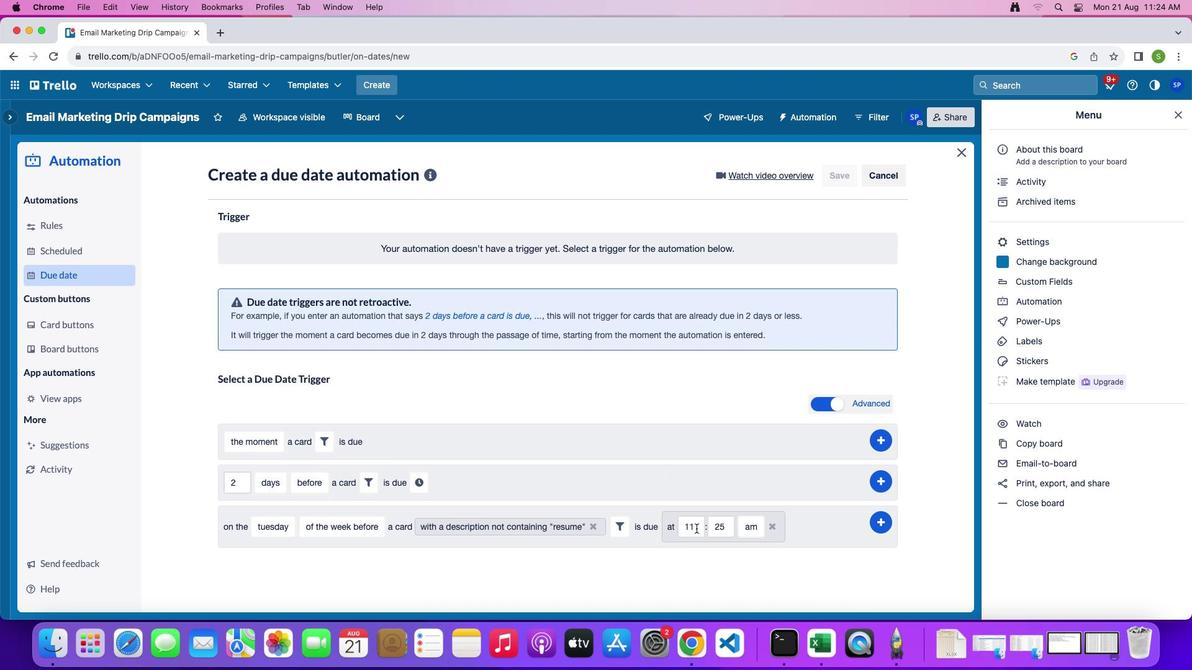 
Action: Mouse pressed left at (696, 529)
Screenshot: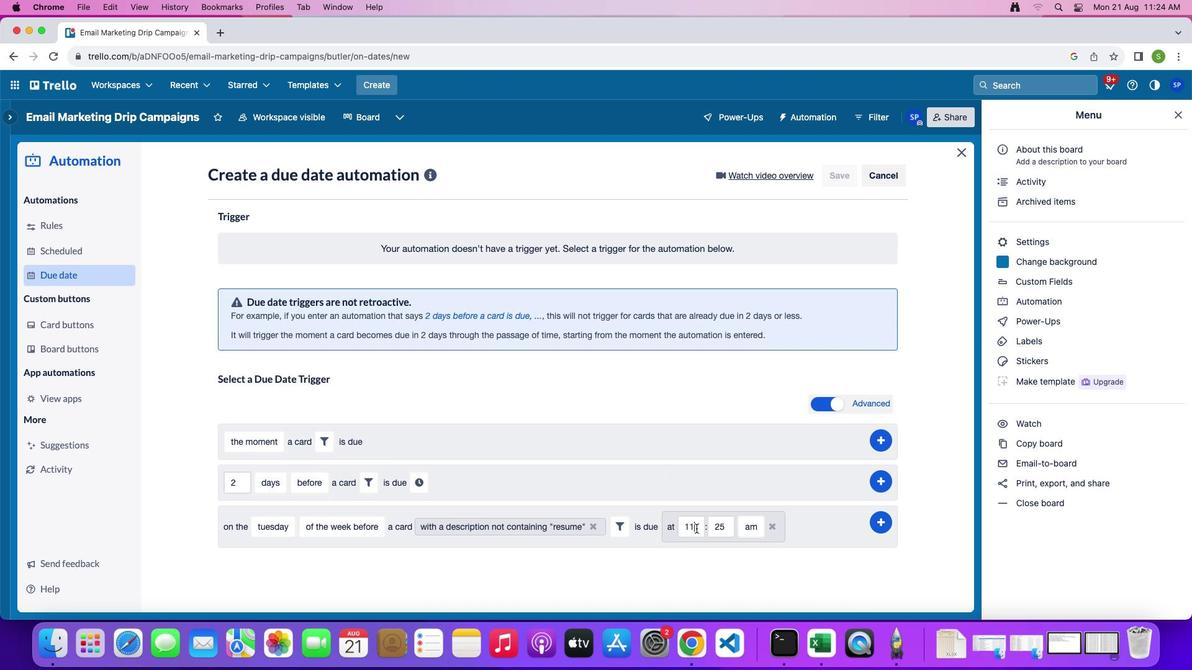 
Action: Key pressed Key.backspace
Screenshot: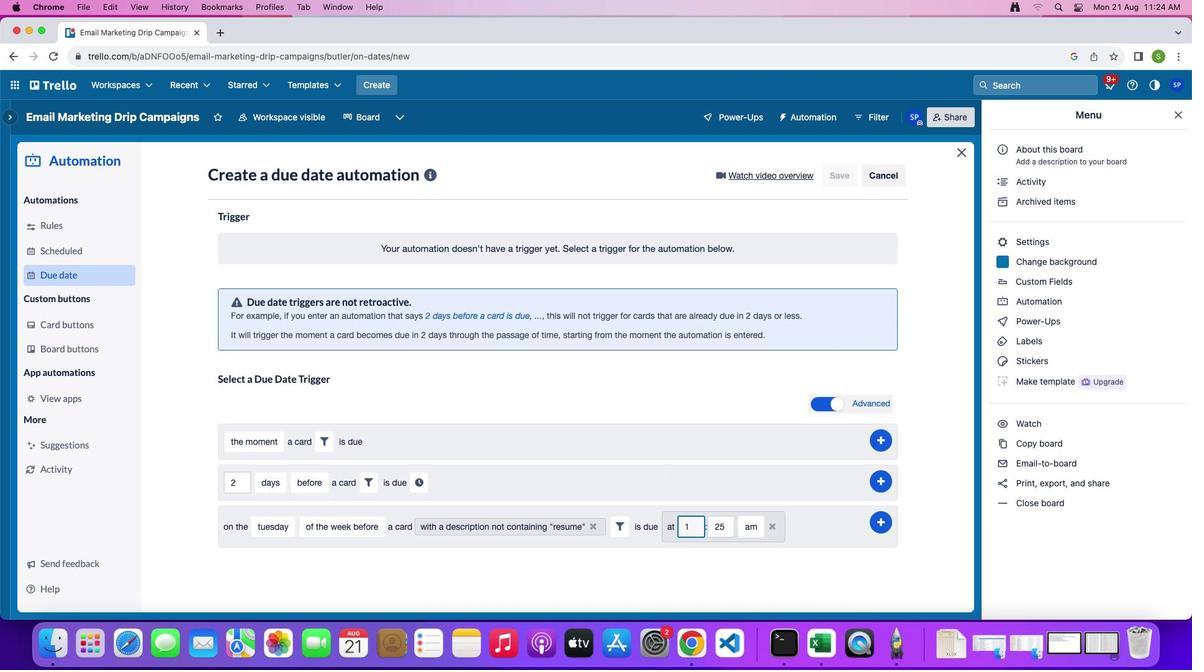 
Action: Mouse moved to (704, 528)
Screenshot: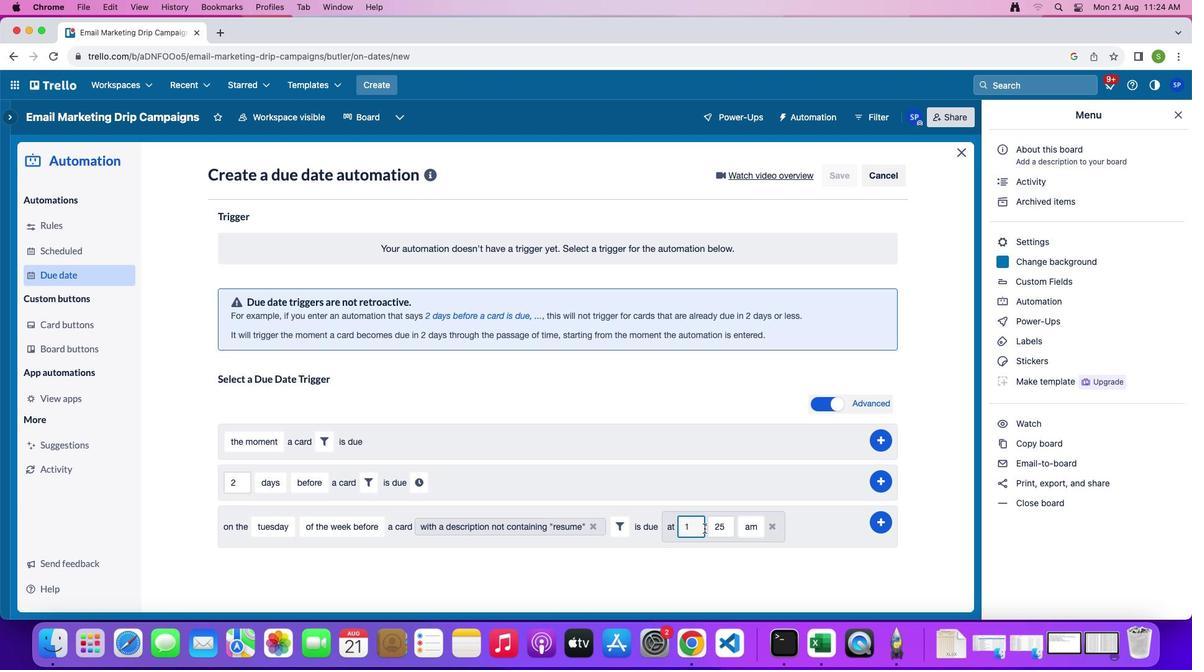 
Action: Key pressed '1'
Screenshot: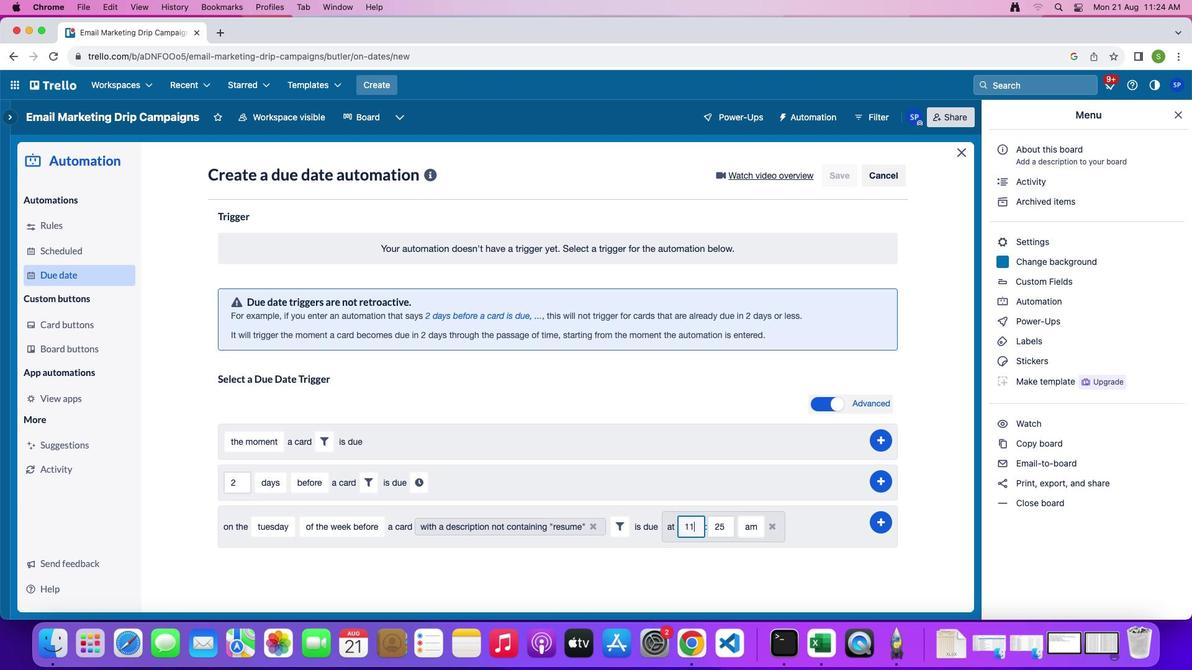
Action: Mouse moved to (728, 524)
Screenshot: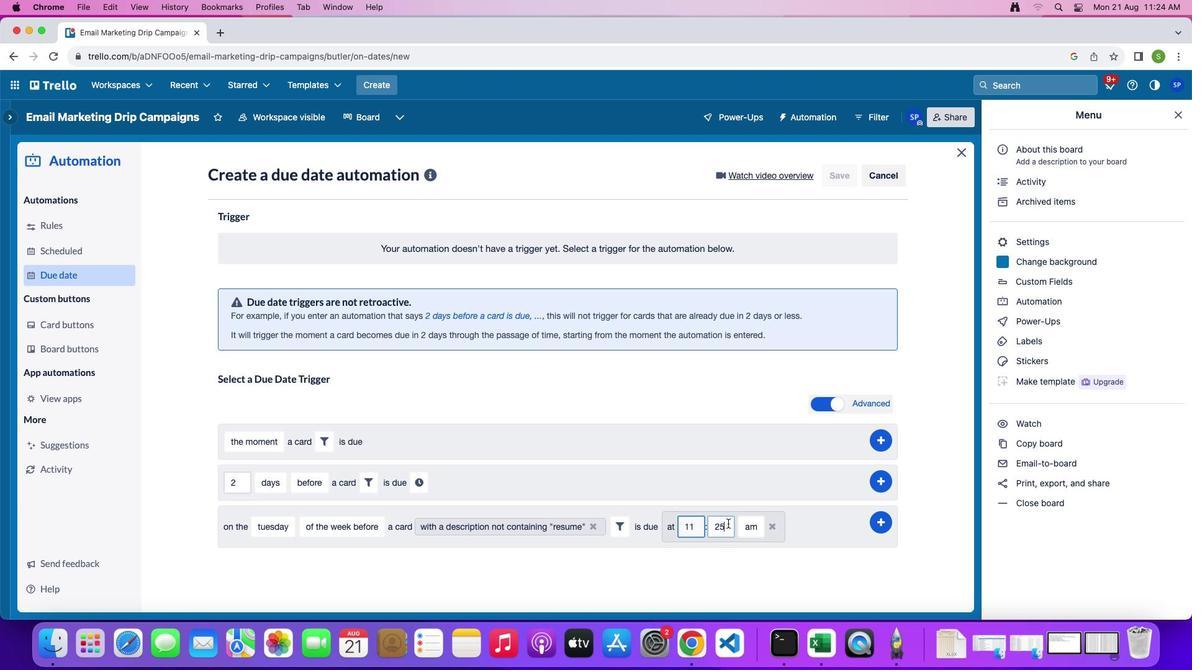 
Action: Mouse pressed left at (728, 524)
Screenshot: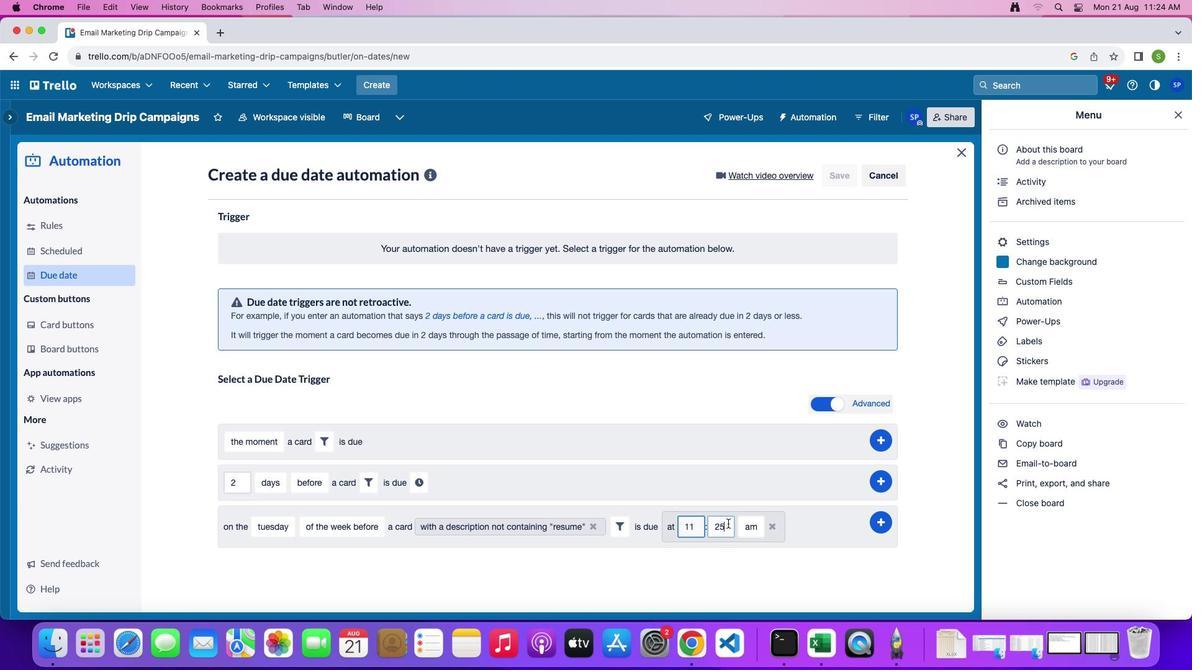 
Action: Key pressed Key.backspaceKey.backspace'0''0'
Screenshot: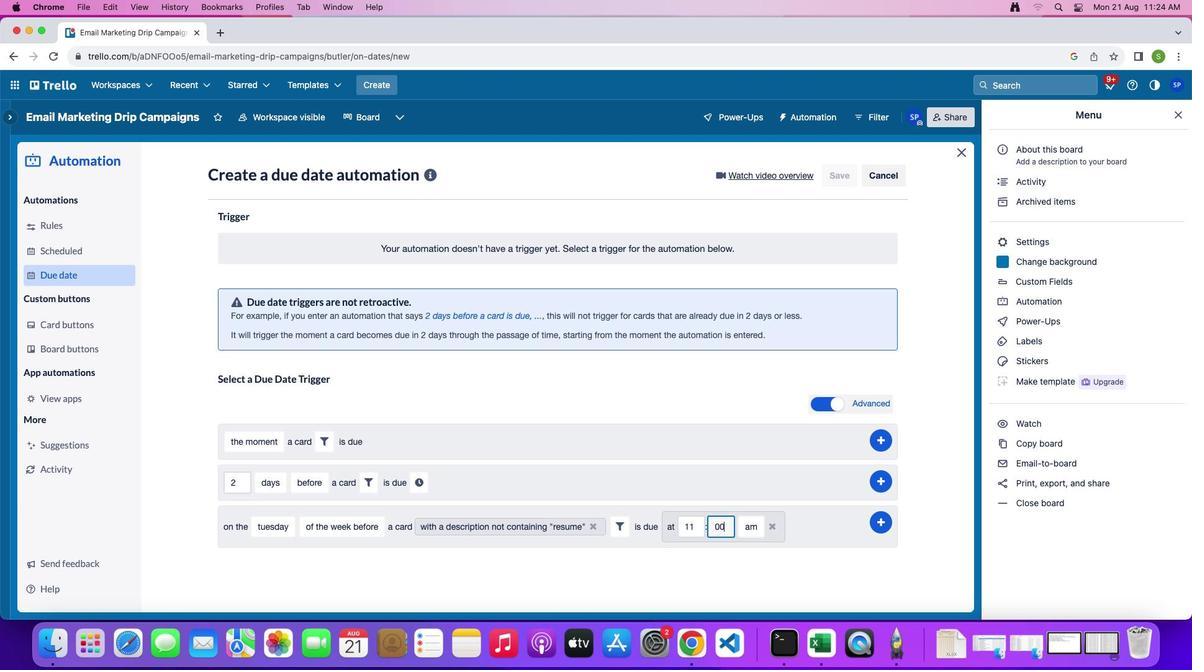 
Action: Mouse moved to (747, 524)
Screenshot: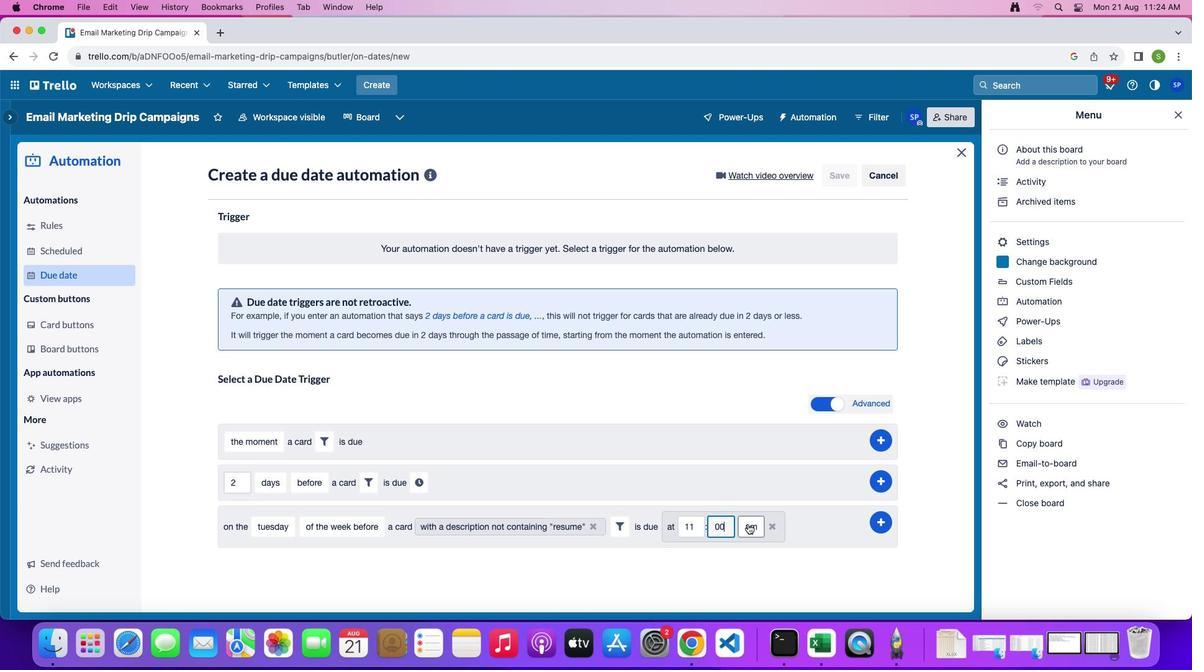 
Action: Mouse pressed left at (747, 524)
Screenshot: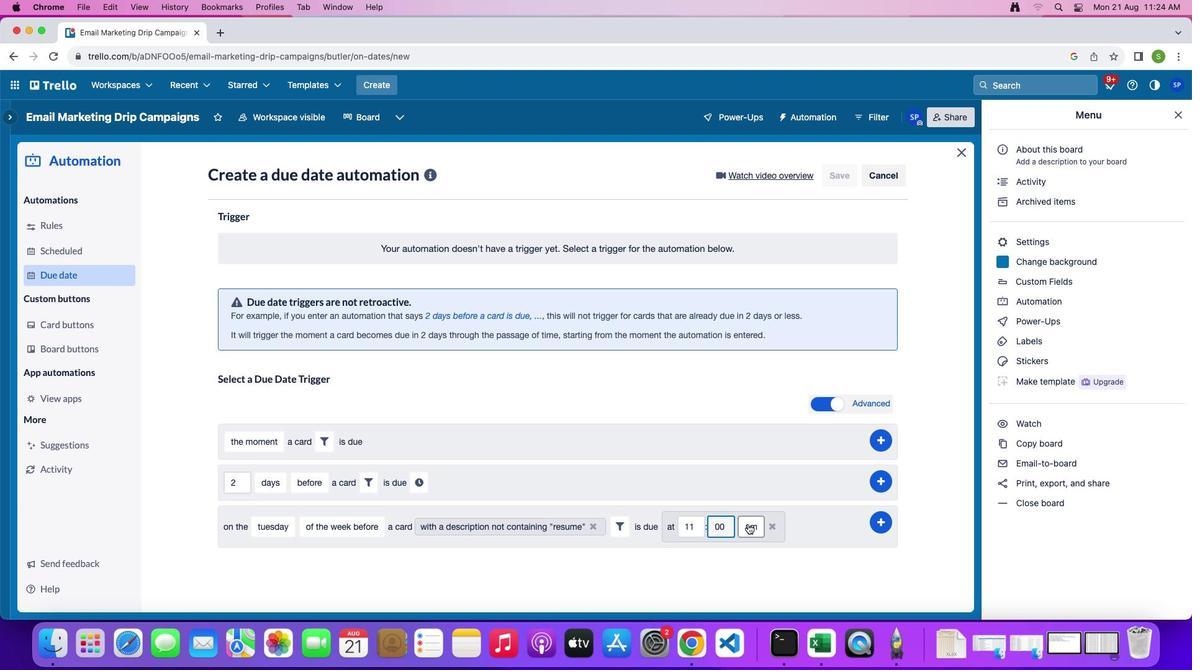 
Action: Mouse moved to (751, 540)
Screenshot: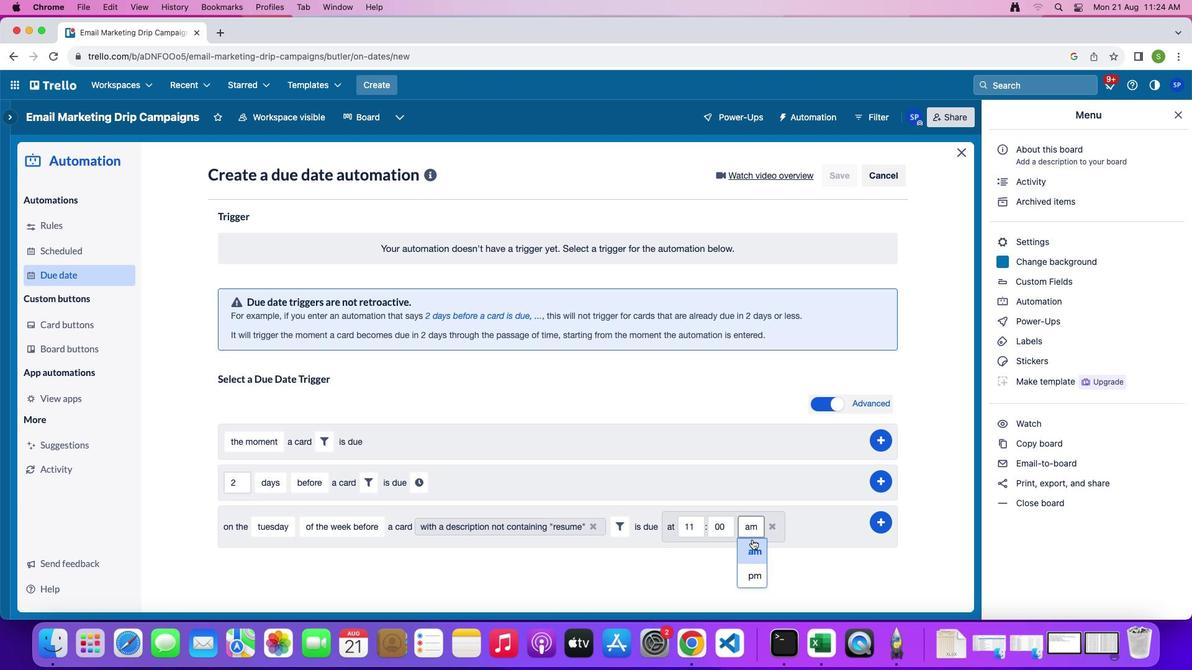 
Action: Mouse pressed left at (751, 540)
Screenshot: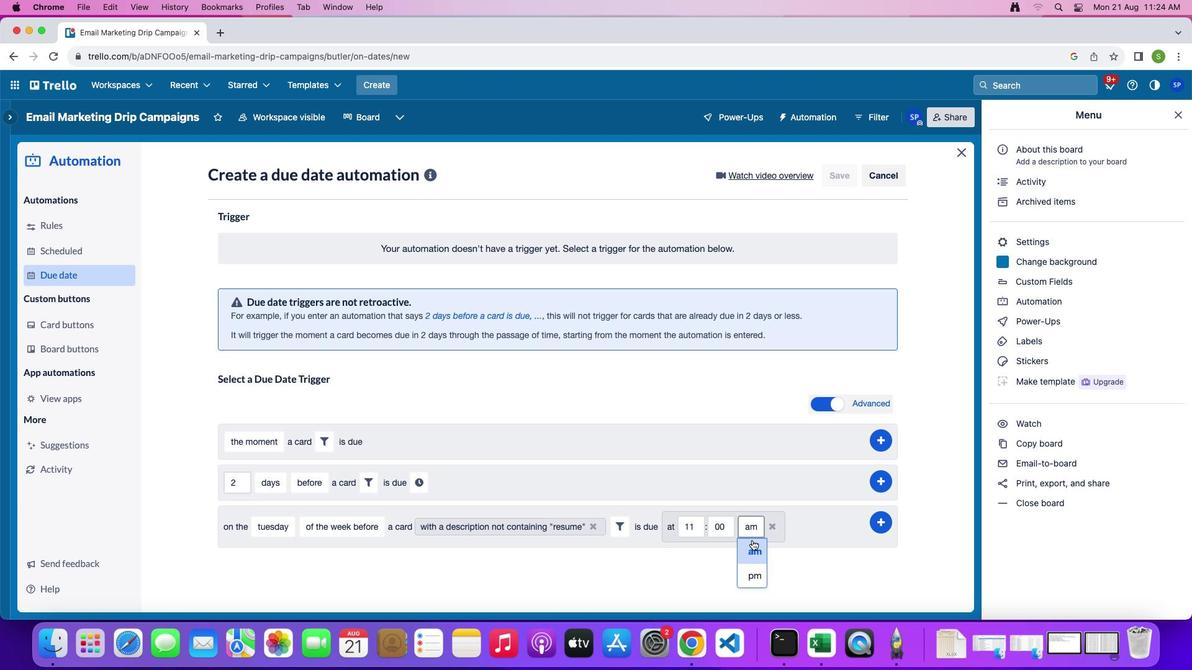 
Action: Mouse moved to (881, 520)
Screenshot: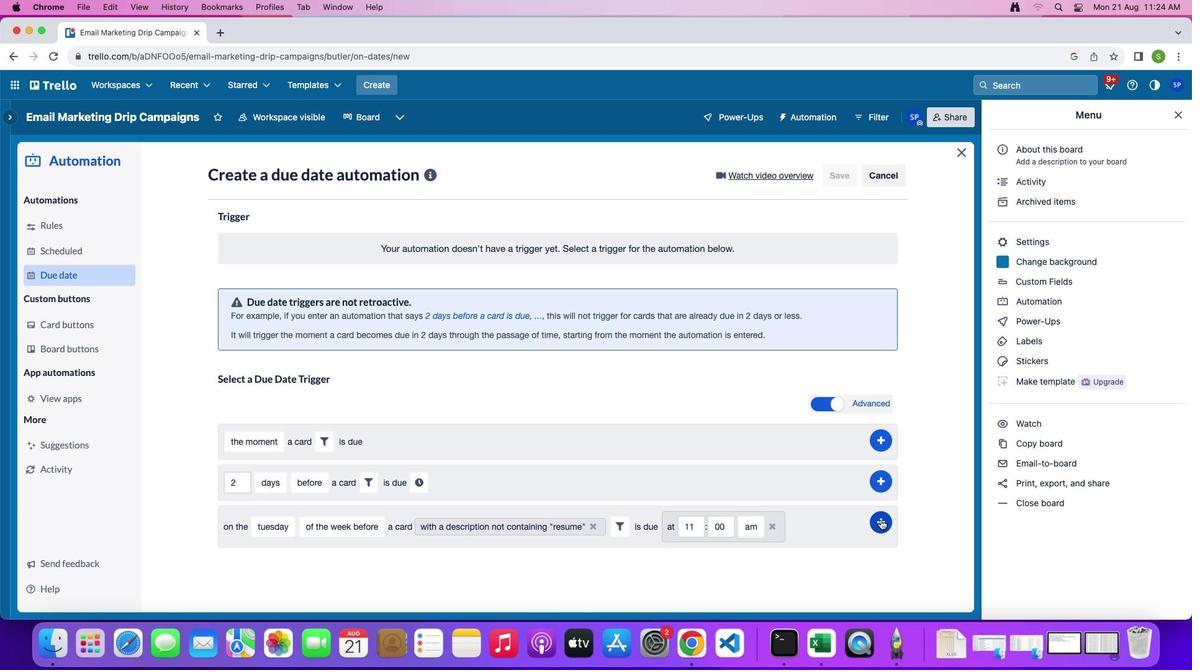 
Action: Mouse pressed left at (881, 520)
Screenshot: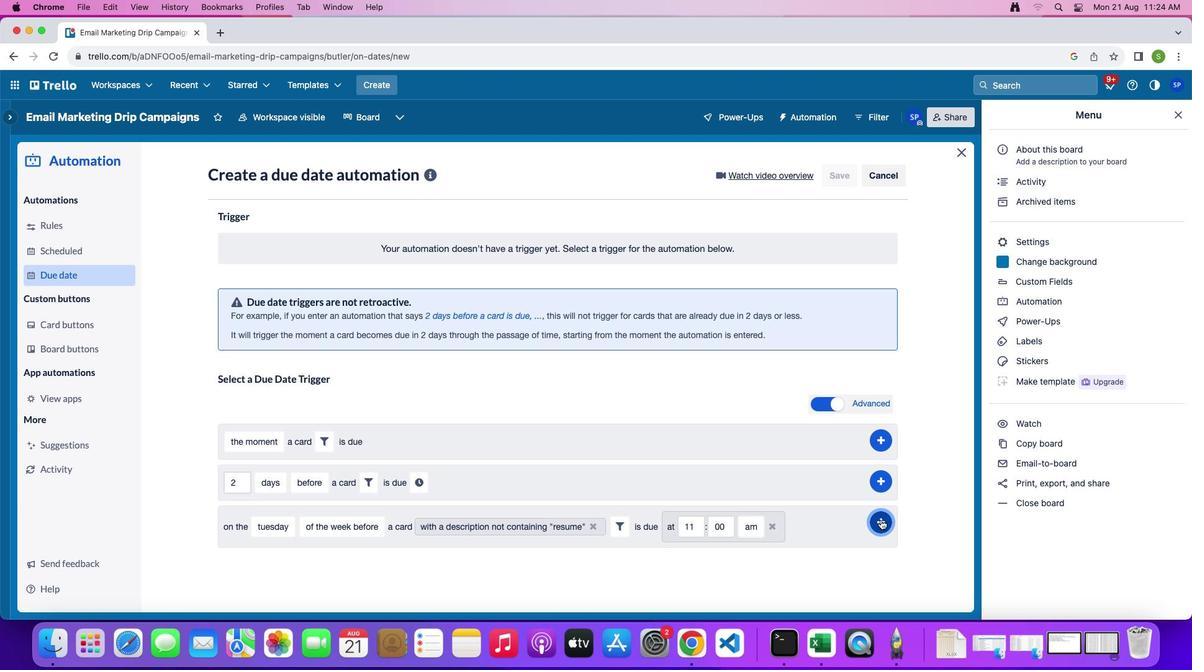 
Action: Mouse moved to (949, 467)
Screenshot: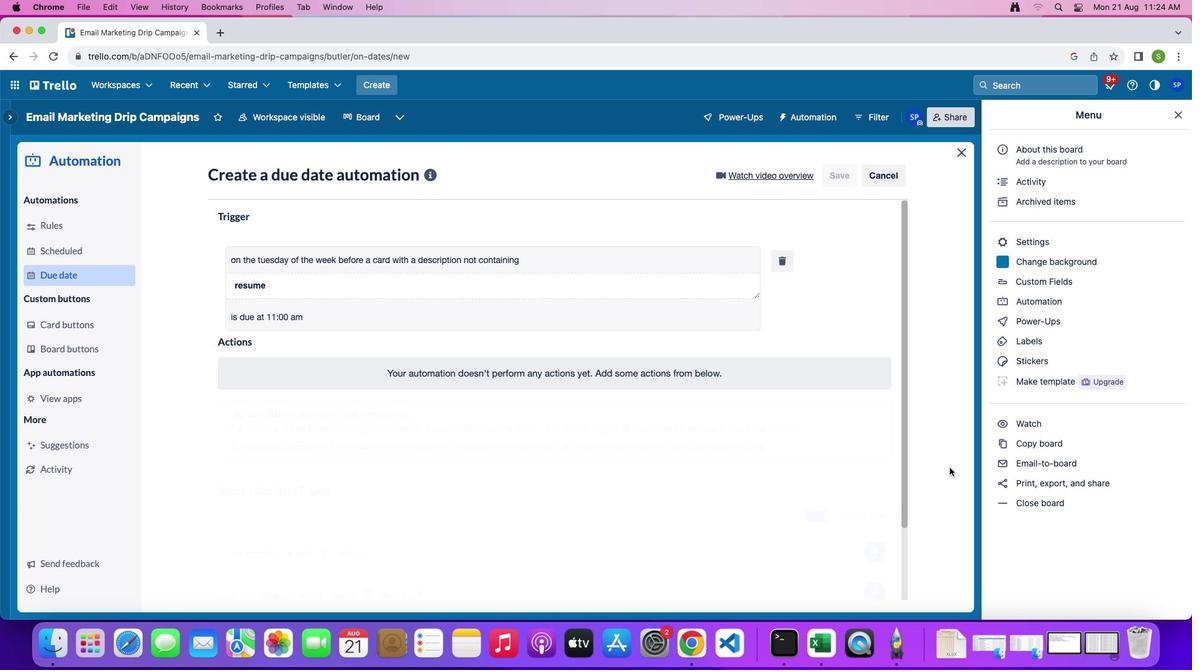 
